 Task: Search one way flight ticket for 1 adult, 1 child, 1 infant in seat in premium economy from Sault Ste. Marie: Chippewa County International Airport to Raleigh: Raleigh-durham International Airport on 8-5-2023. Choice of flights is Emirates. Number of bags: 2 carry on bags and 4 checked bags. Outbound departure time preference is 5:00.
Action: Mouse moved to (362, 307)
Screenshot: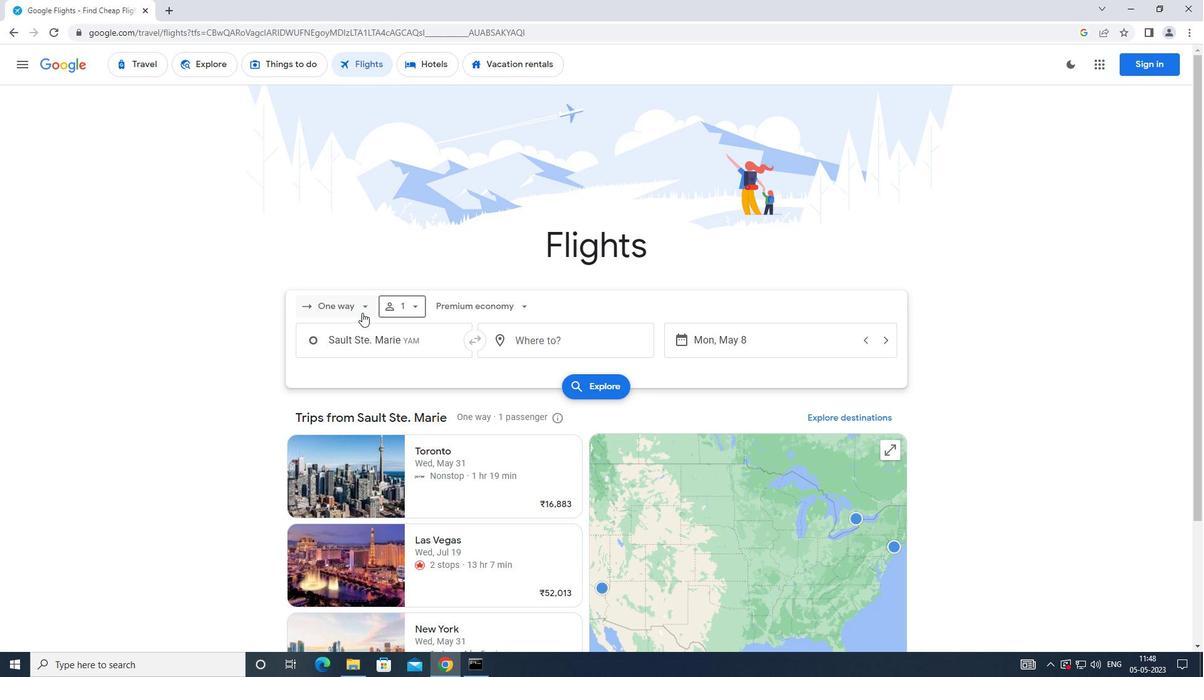 
Action: Mouse pressed left at (362, 307)
Screenshot: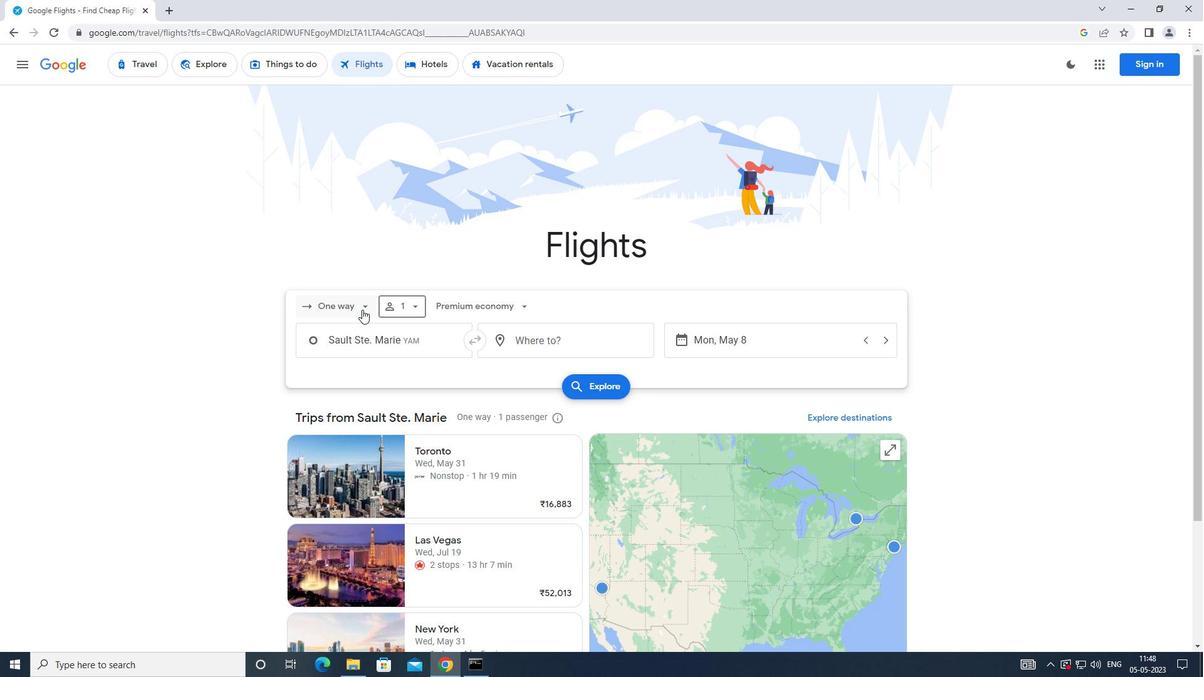 
Action: Mouse moved to (356, 361)
Screenshot: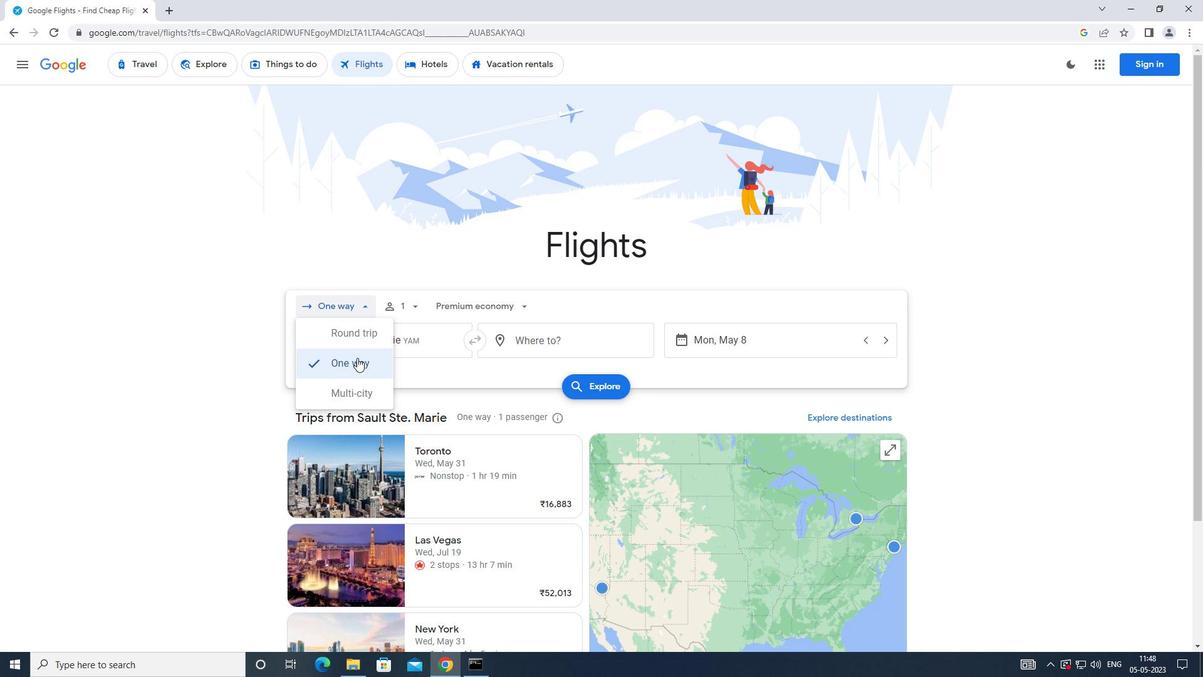 
Action: Mouse pressed left at (356, 361)
Screenshot: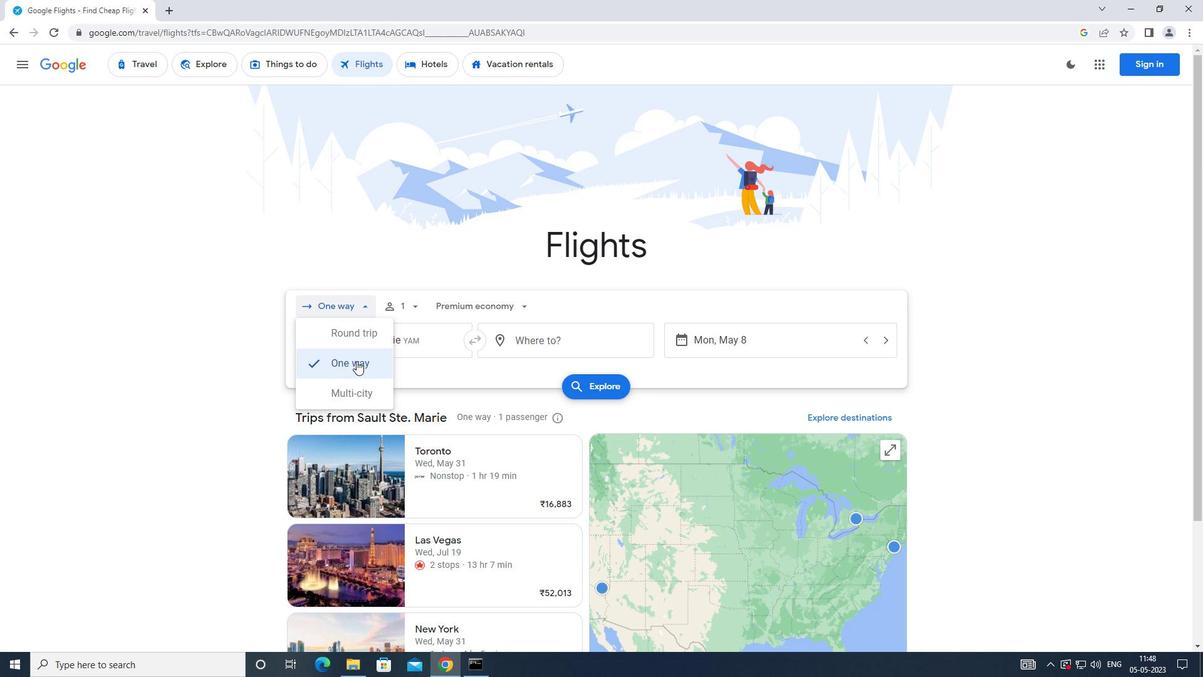 
Action: Mouse moved to (420, 311)
Screenshot: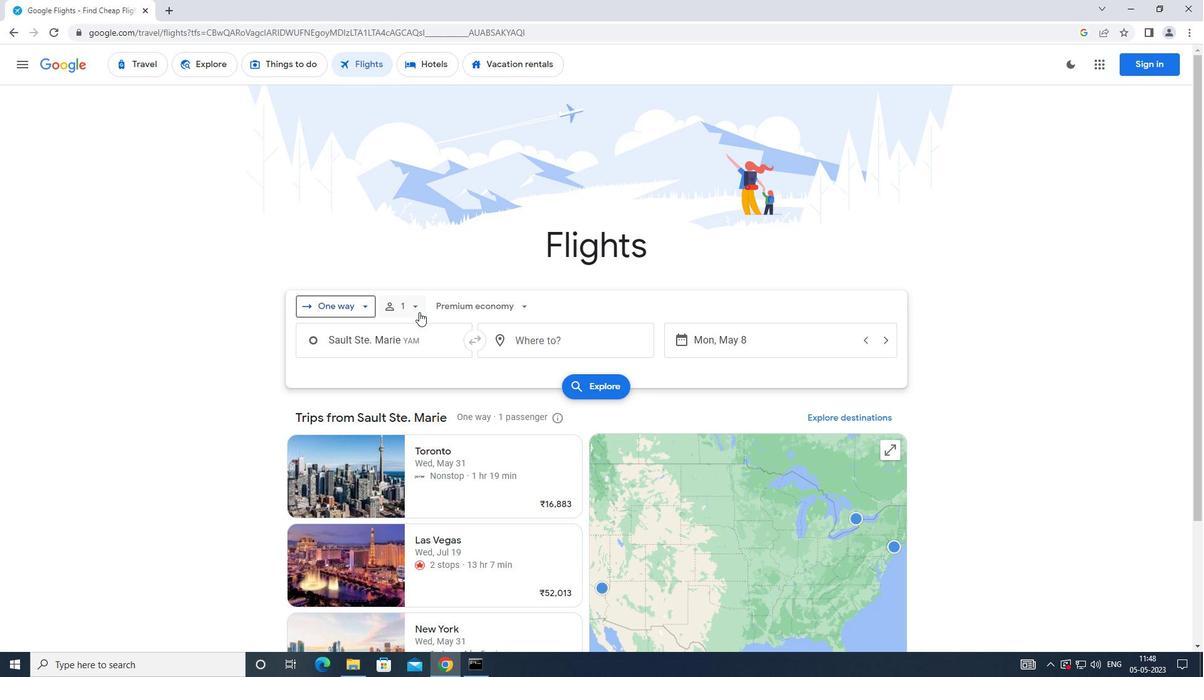 
Action: Mouse pressed left at (420, 311)
Screenshot: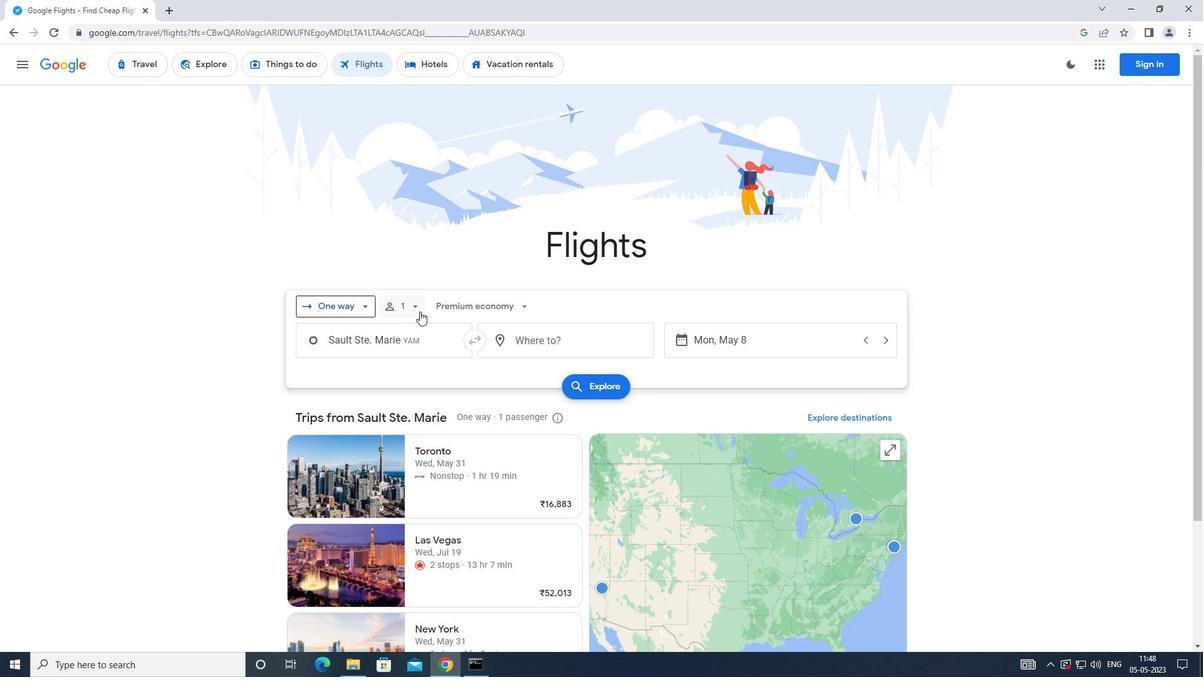
Action: Mouse moved to (509, 375)
Screenshot: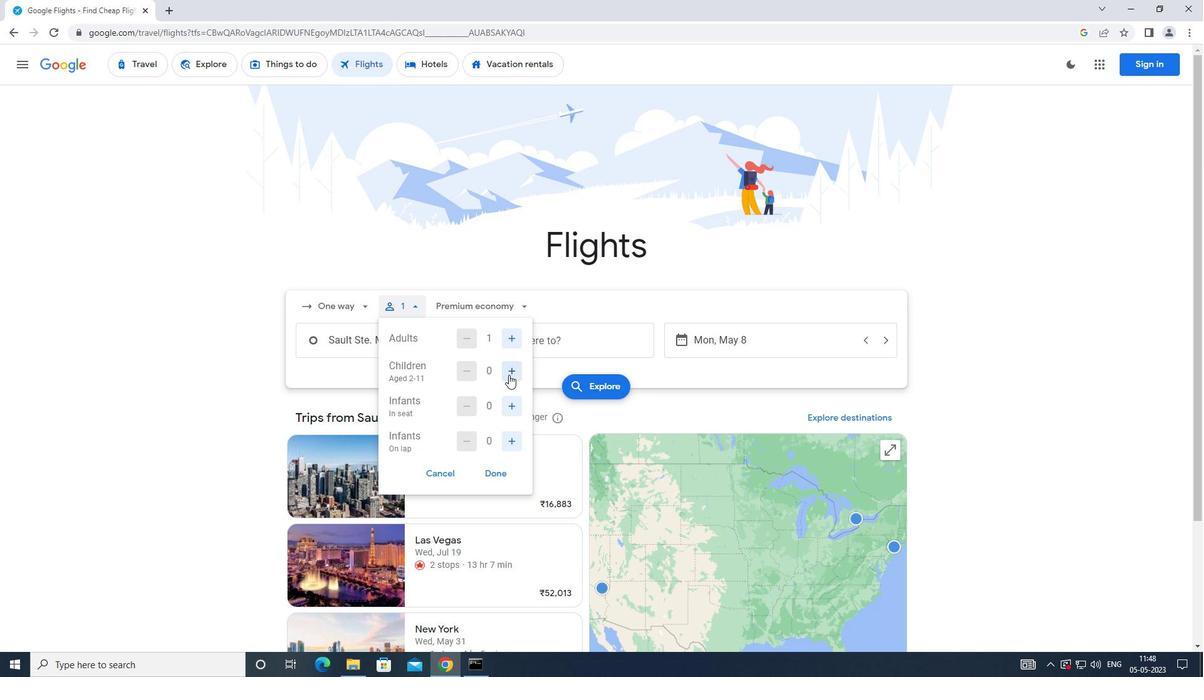 
Action: Mouse pressed left at (509, 375)
Screenshot: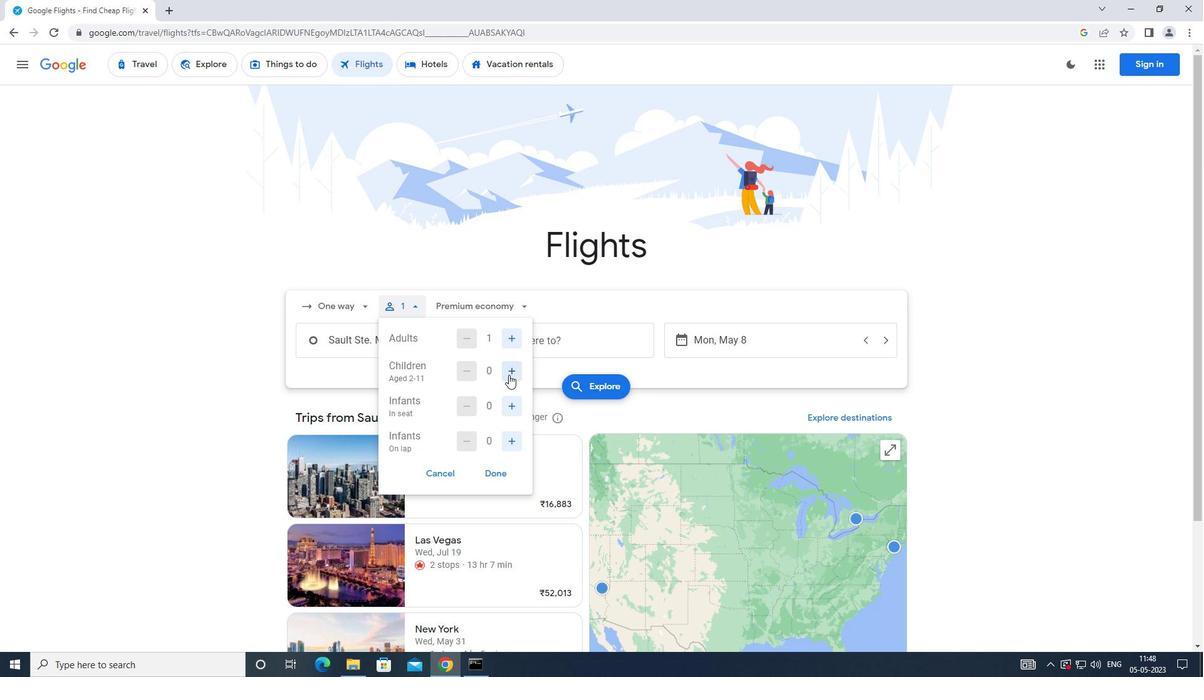 
Action: Mouse moved to (514, 407)
Screenshot: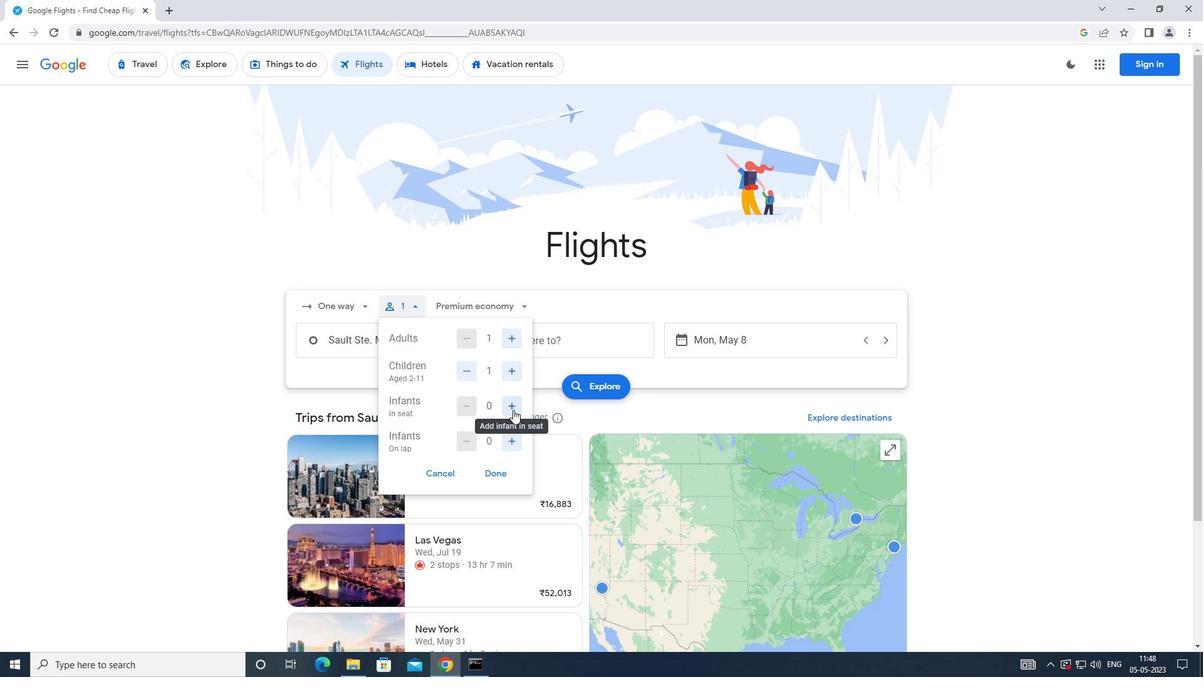 
Action: Mouse pressed left at (514, 407)
Screenshot: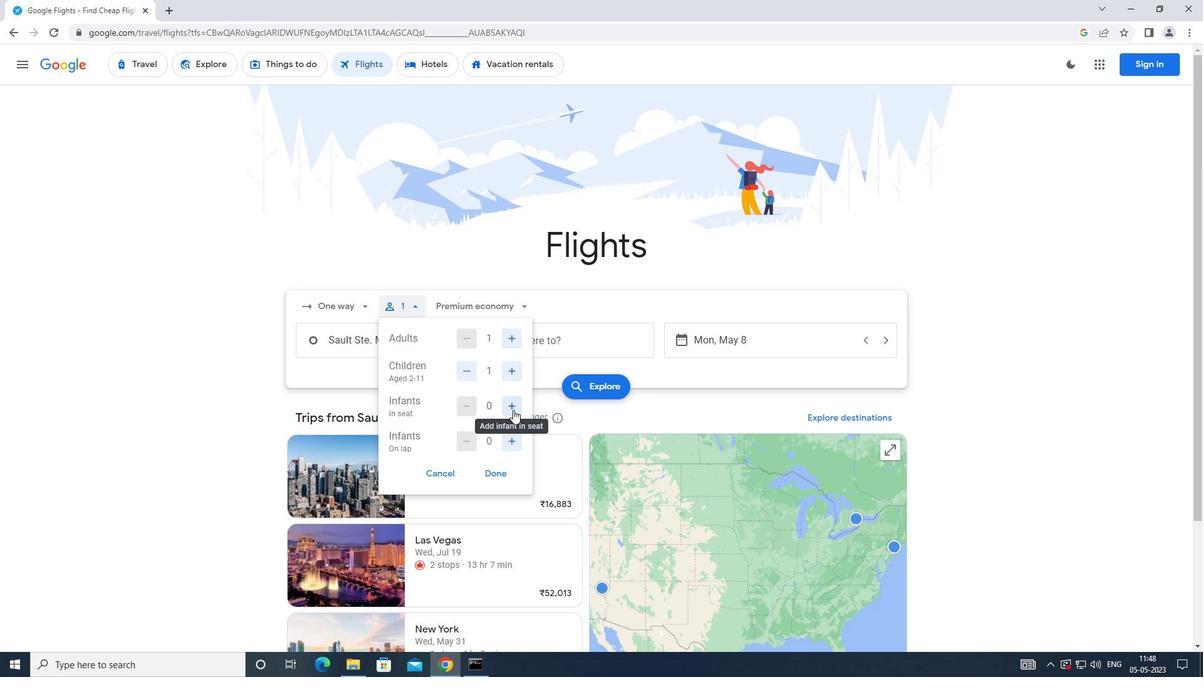 
Action: Mouse moved to (499, 471)
Screenshot: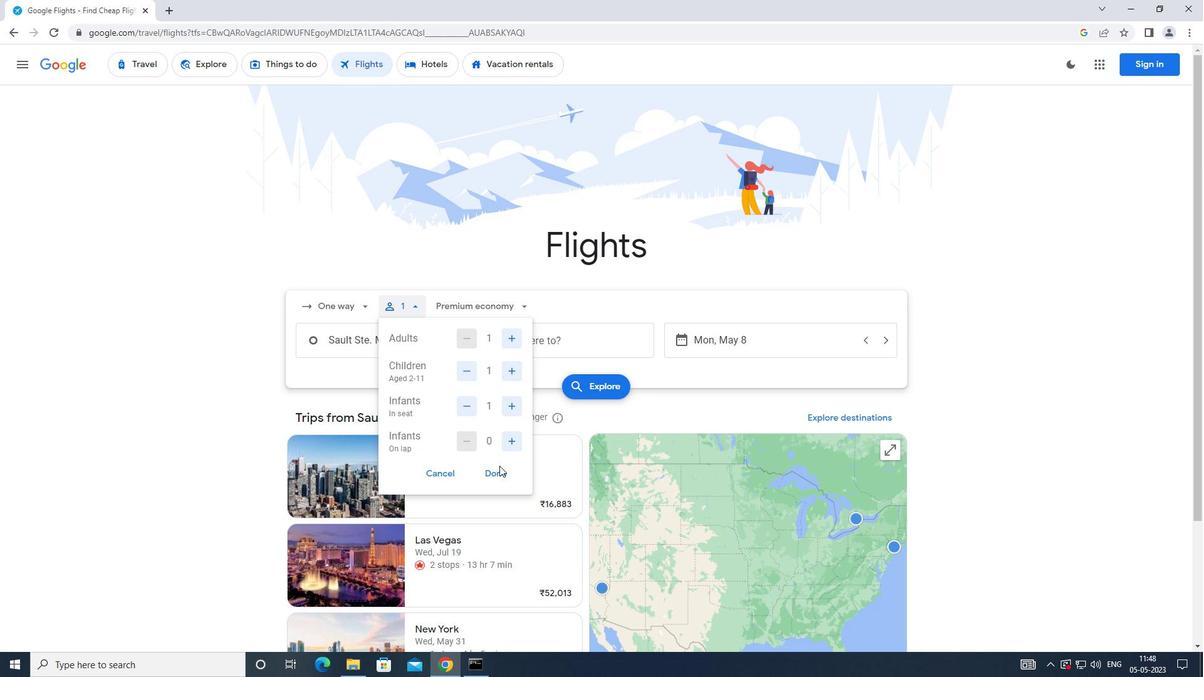 
Action: Mouse pressed left at (499, 471)
Screenshot: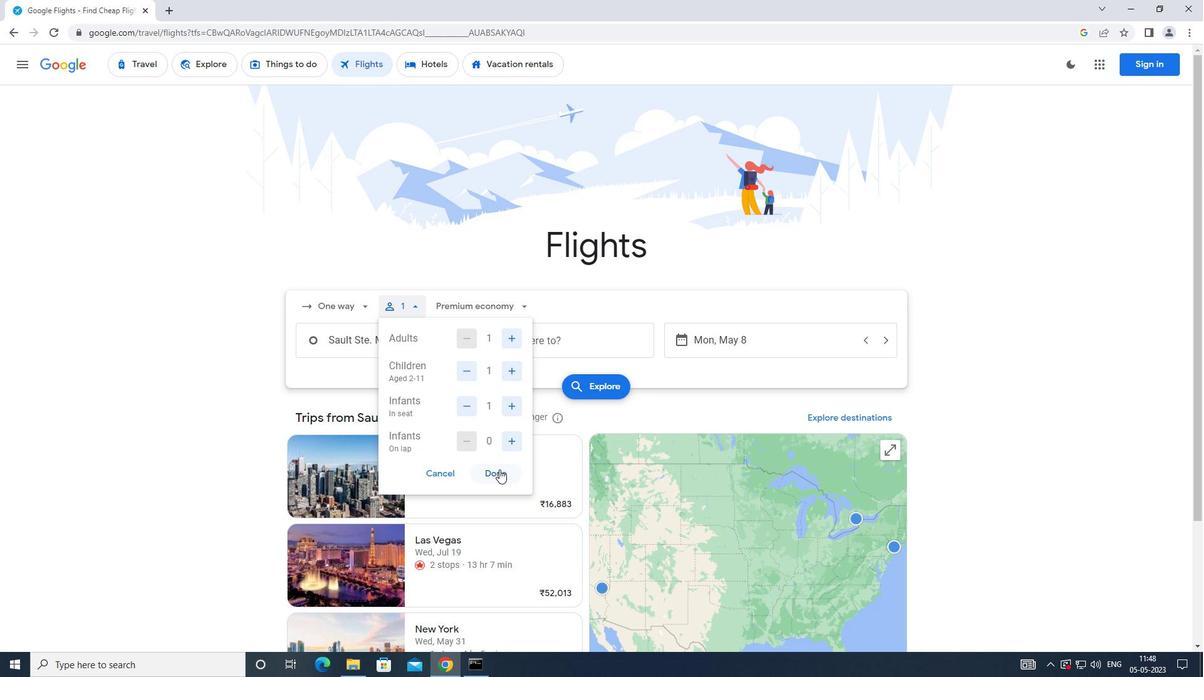 
Action: Mouse moved to (458, 309)
Screenshot: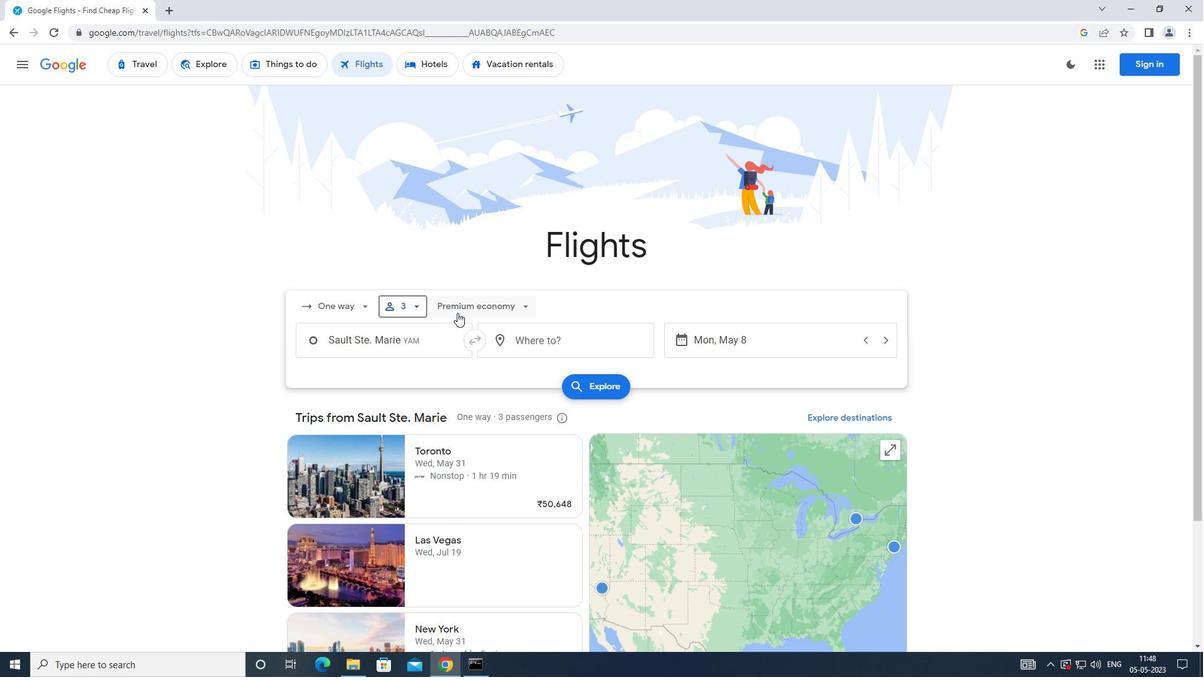 
Action: Mouse pressed left at (458, 309)
Screenshot: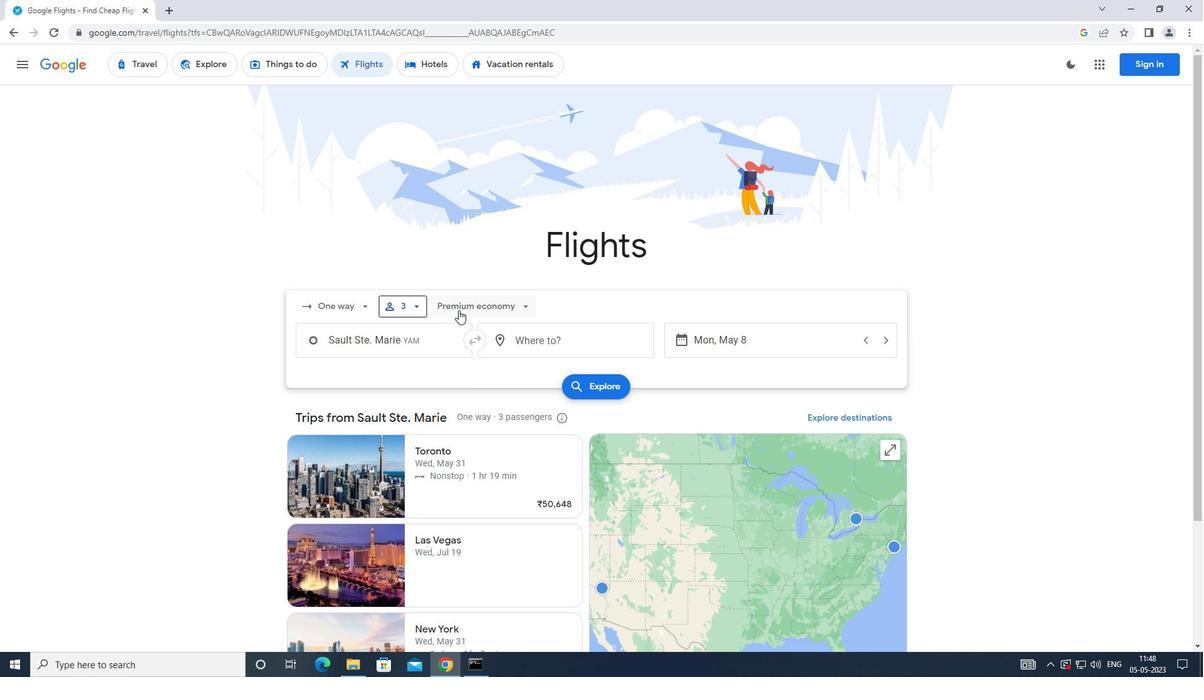 
Action: Mouse moved to (463, 369)
Screenshot: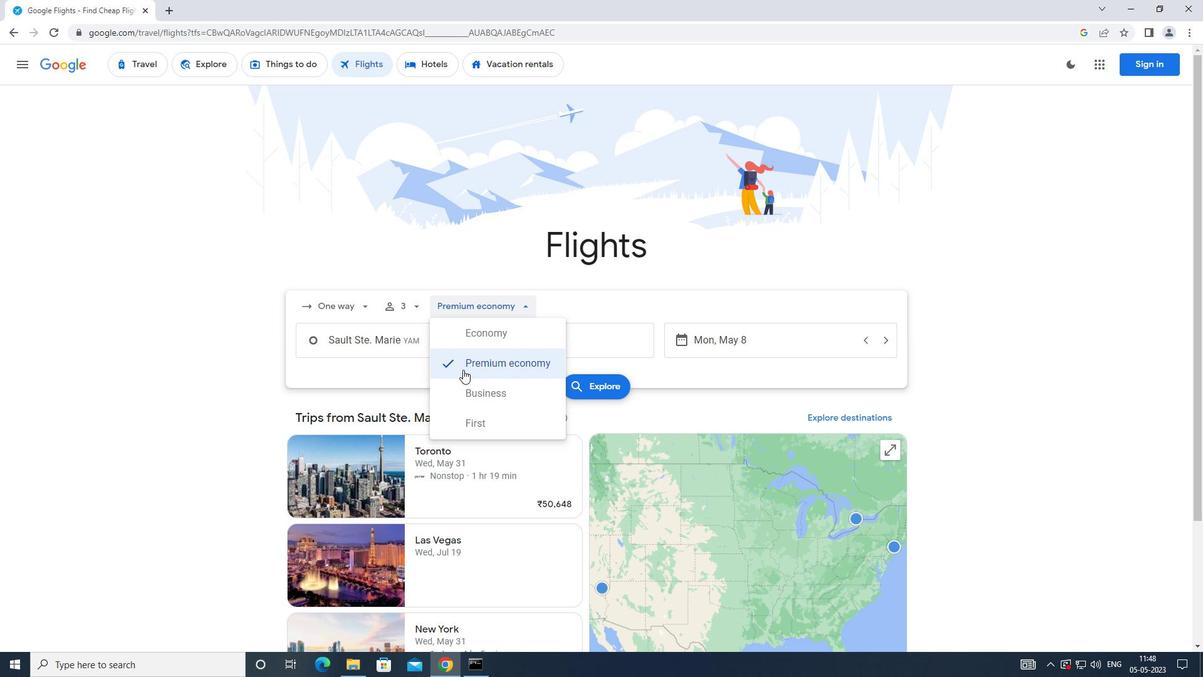 
Action: Mouse pressed left at (463, 369)
Screenshot: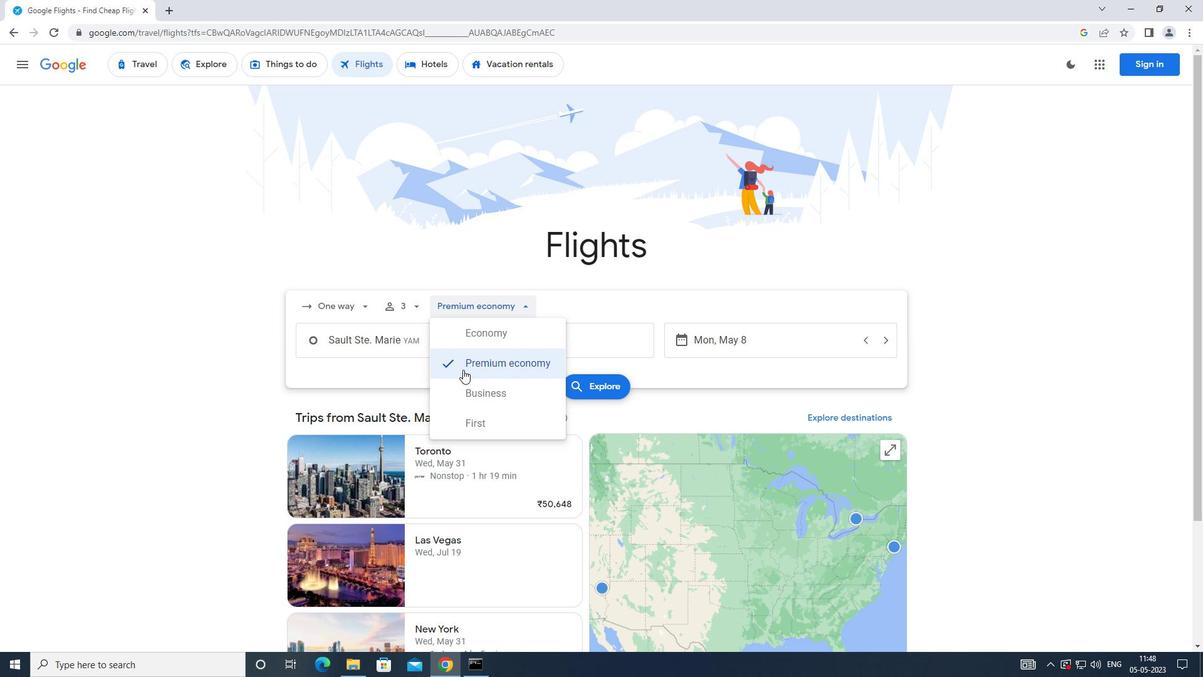 
Action: Mouse moved to (401, 351)
Screenshot: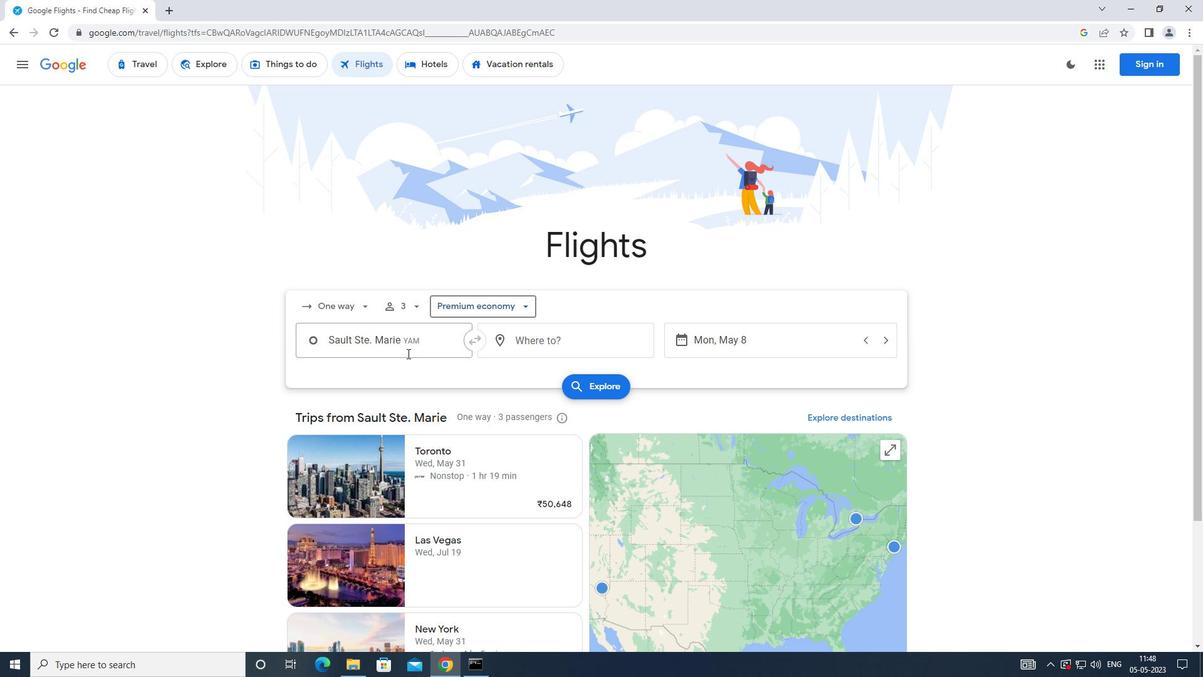 
Action: Mouse pressed left at (401, 351)
Screenshot: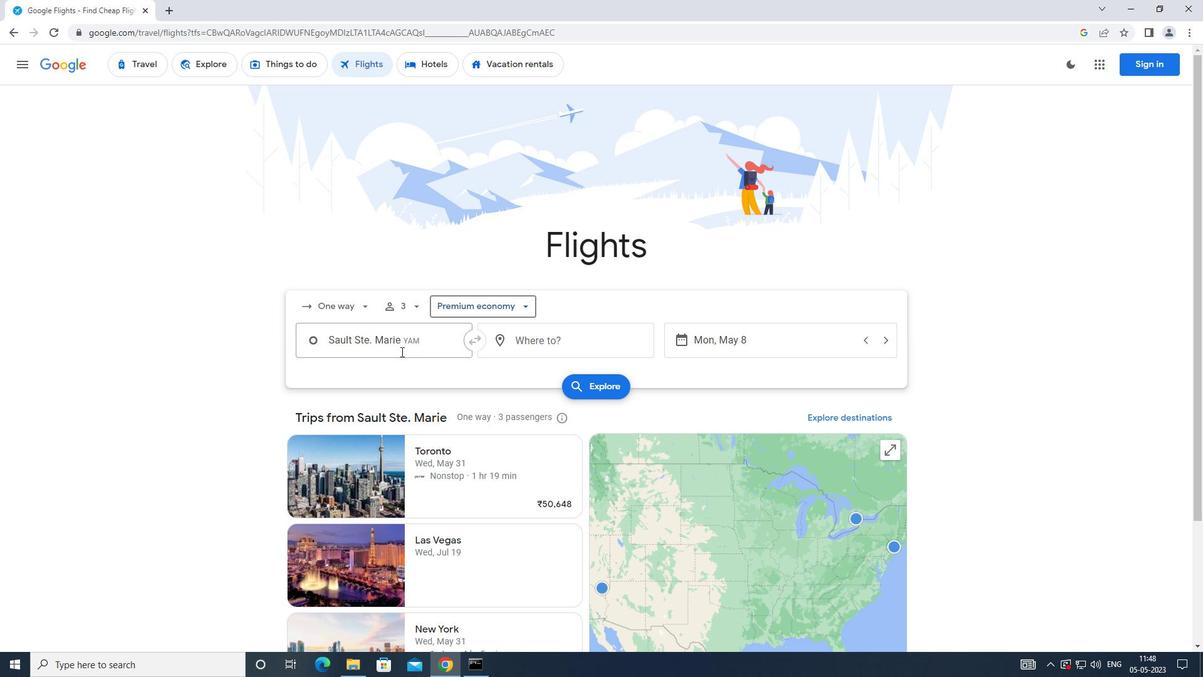 
Action: Mouse moved to (399, 354)
Screenshot: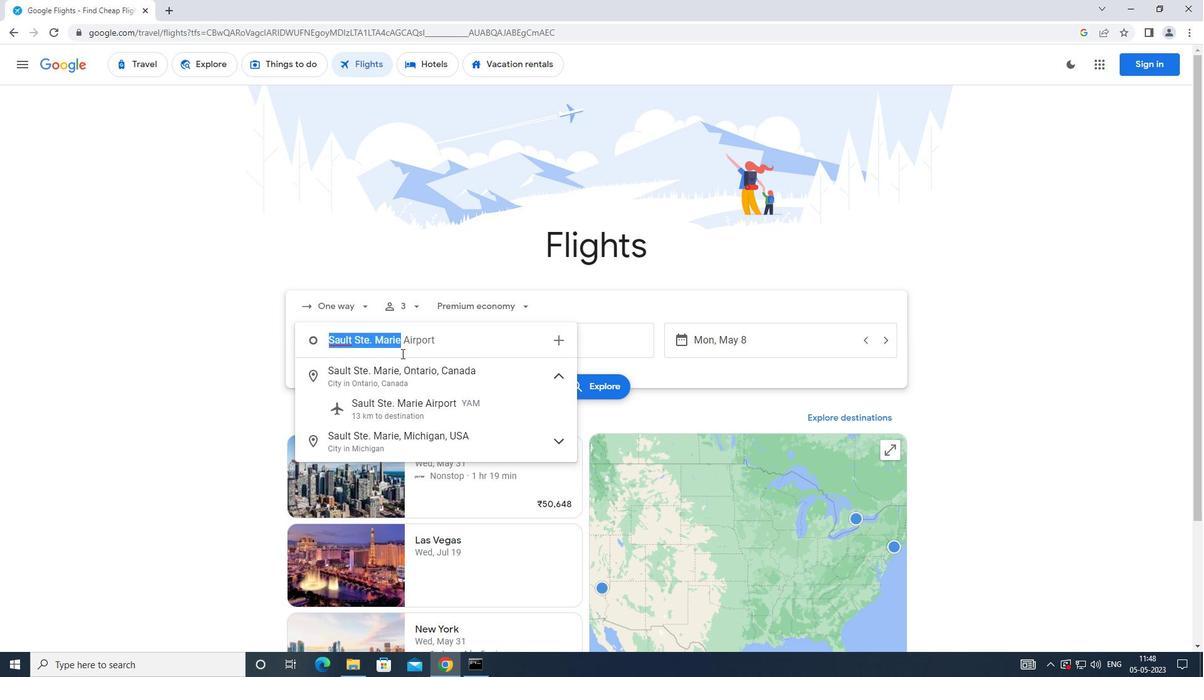 
Action: Key pressed <Key.caps_lock>c<Key.caps_lock>hipp
Screenshot: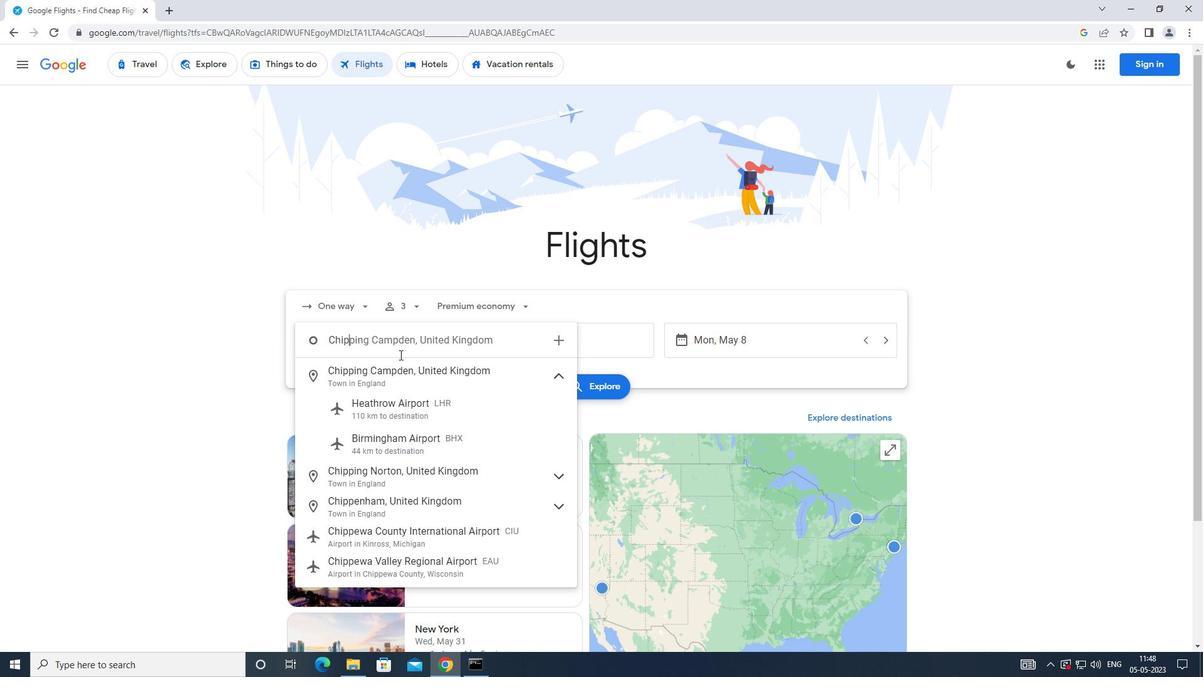 
Action: Mouse moved to (406, 532)
Screenshot: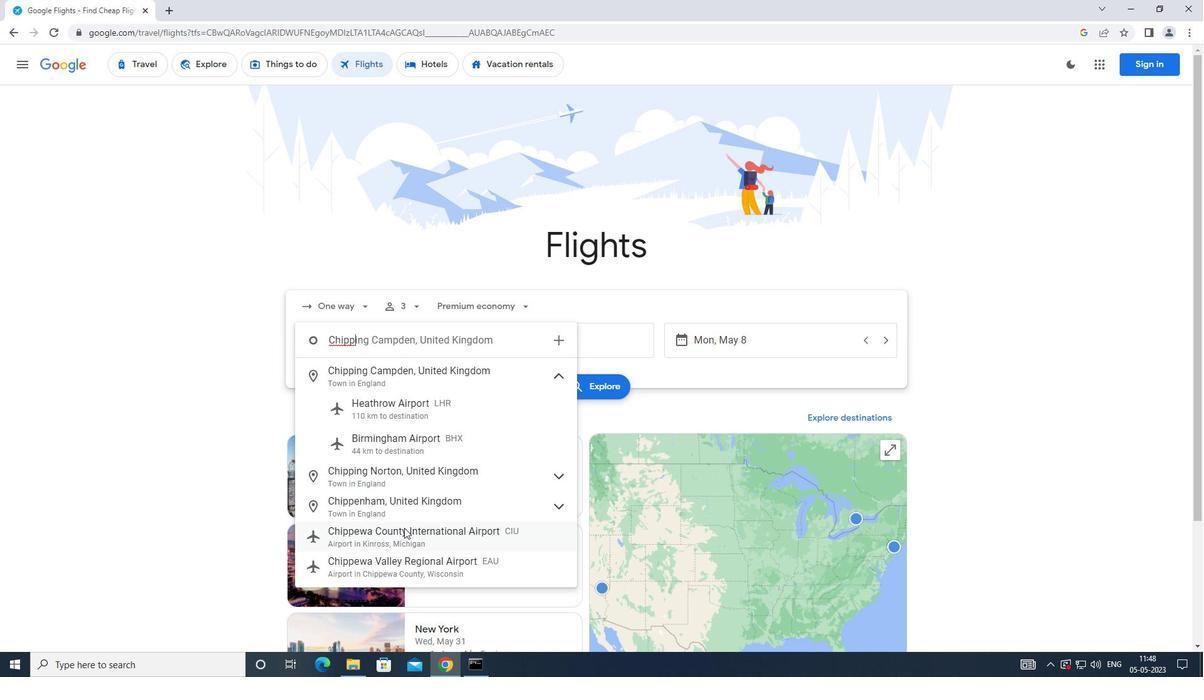 
Action: Mouse pressed left at (406, 532)
Screenshot: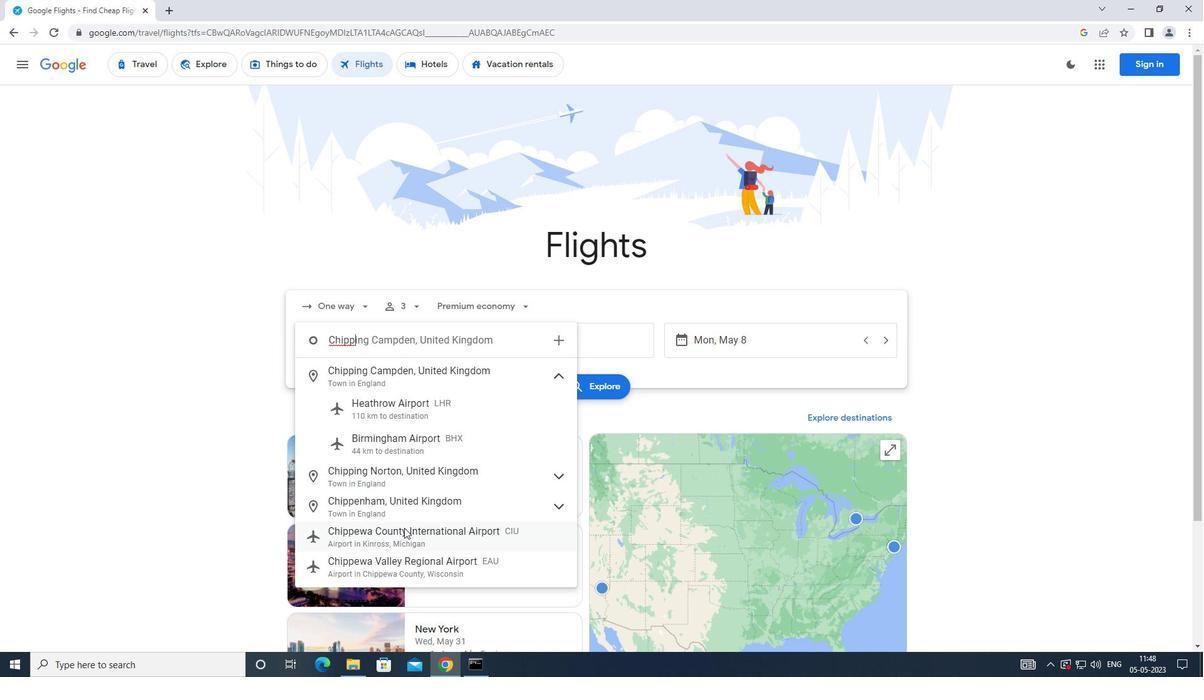 
Action: Mouse moved to (537, 347)
Screenshot: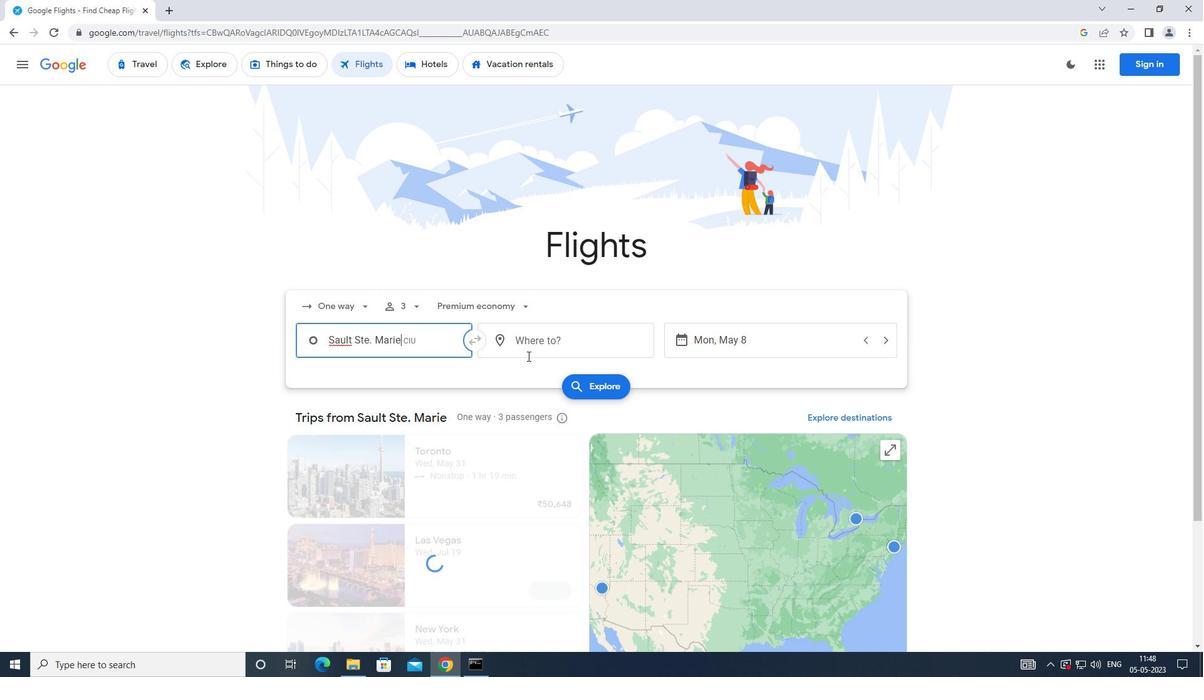 
Action: Mouse pressed left at (537, 347)
Screenshot: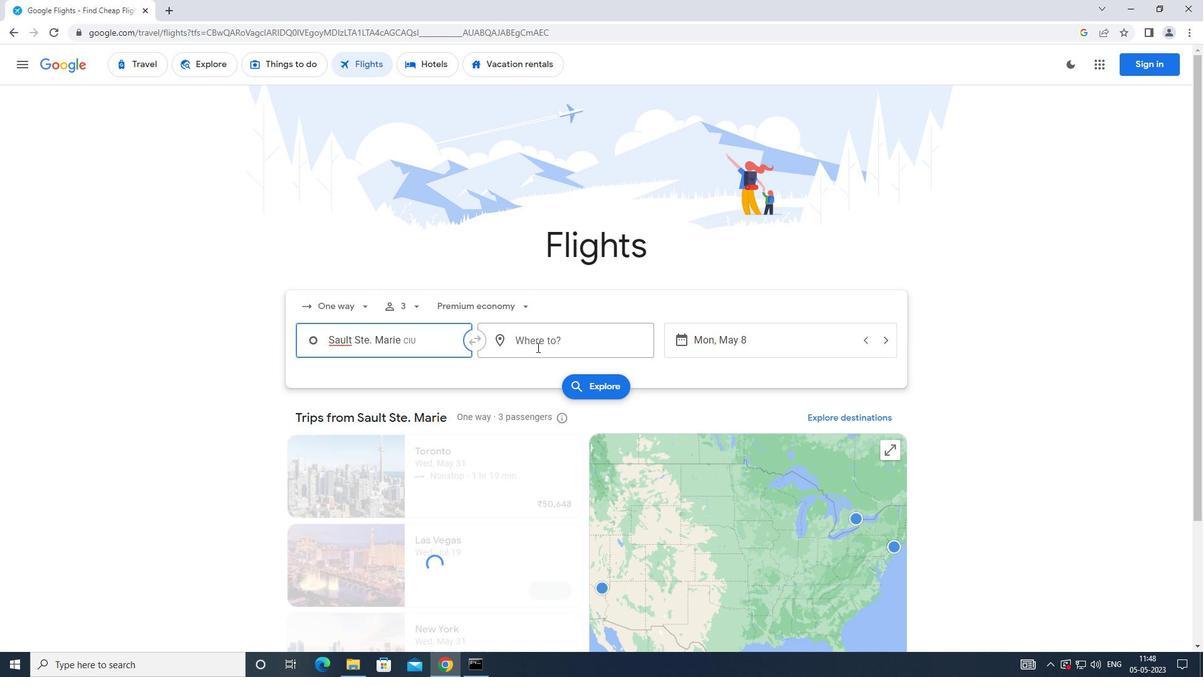 
Action: Mouse moved to (524, 354)
Screenshot: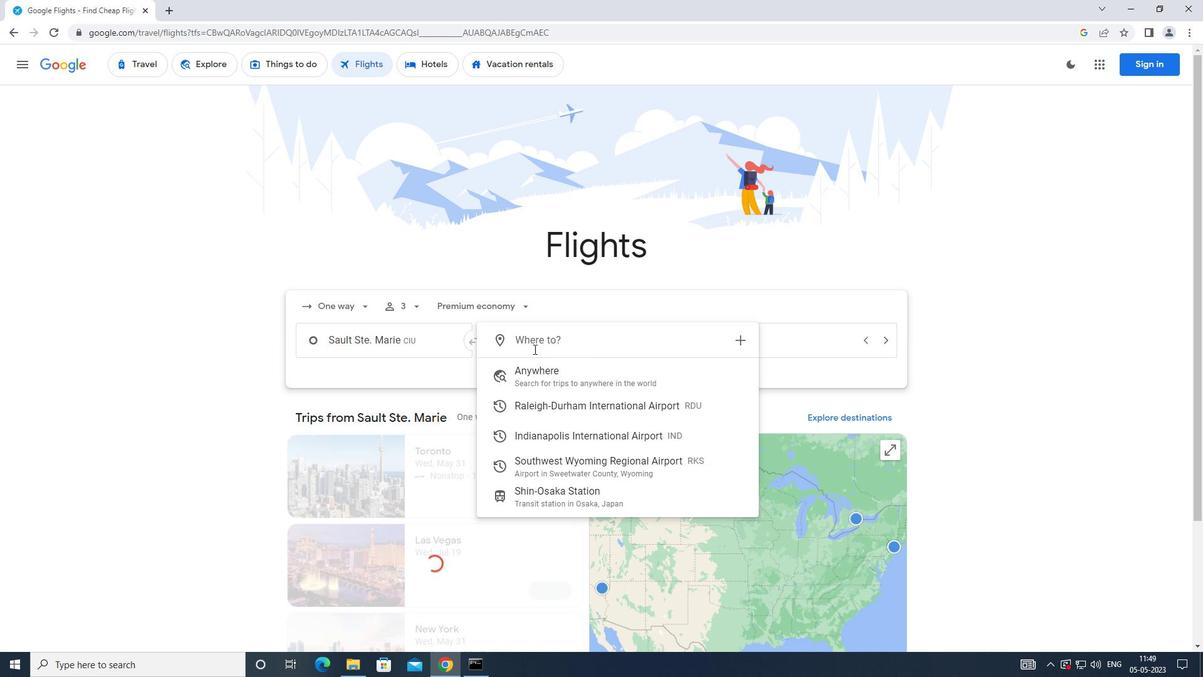 
Action: Key pressed <Key.caps_lock>r<Key.caps_lock>alei
Screenshot: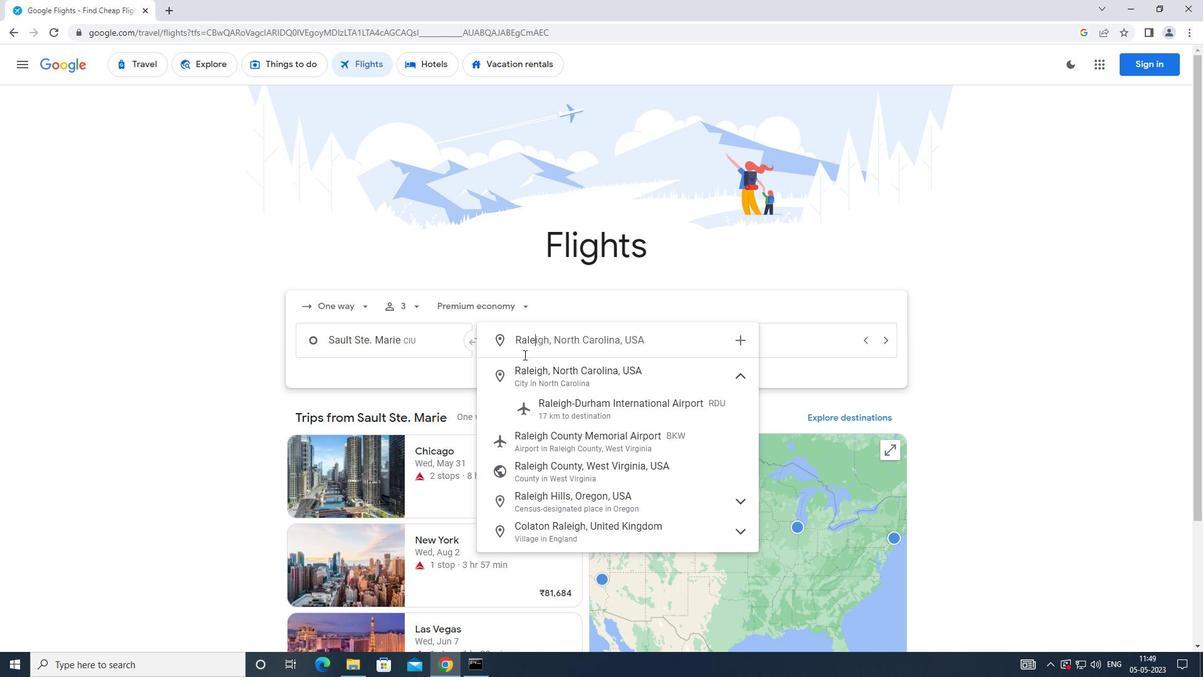
Action: Mouse moved to (545, 398)
Screenshot: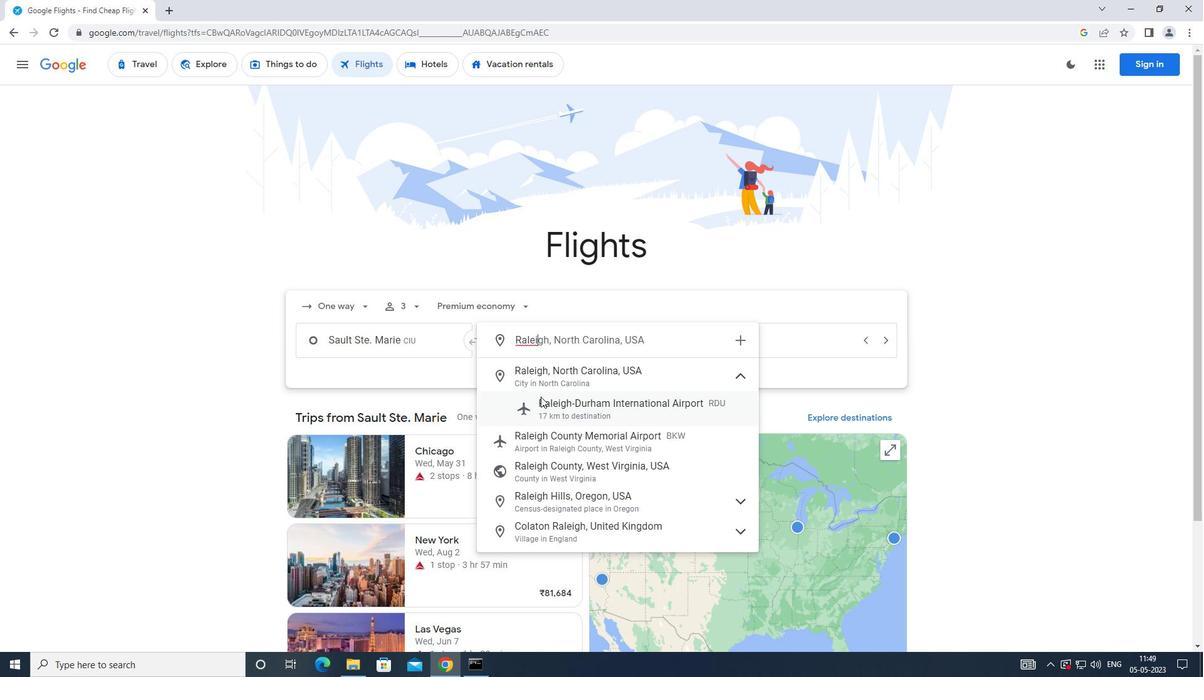 
Action: Mouse pressed left at (545, 398)
Screenshot: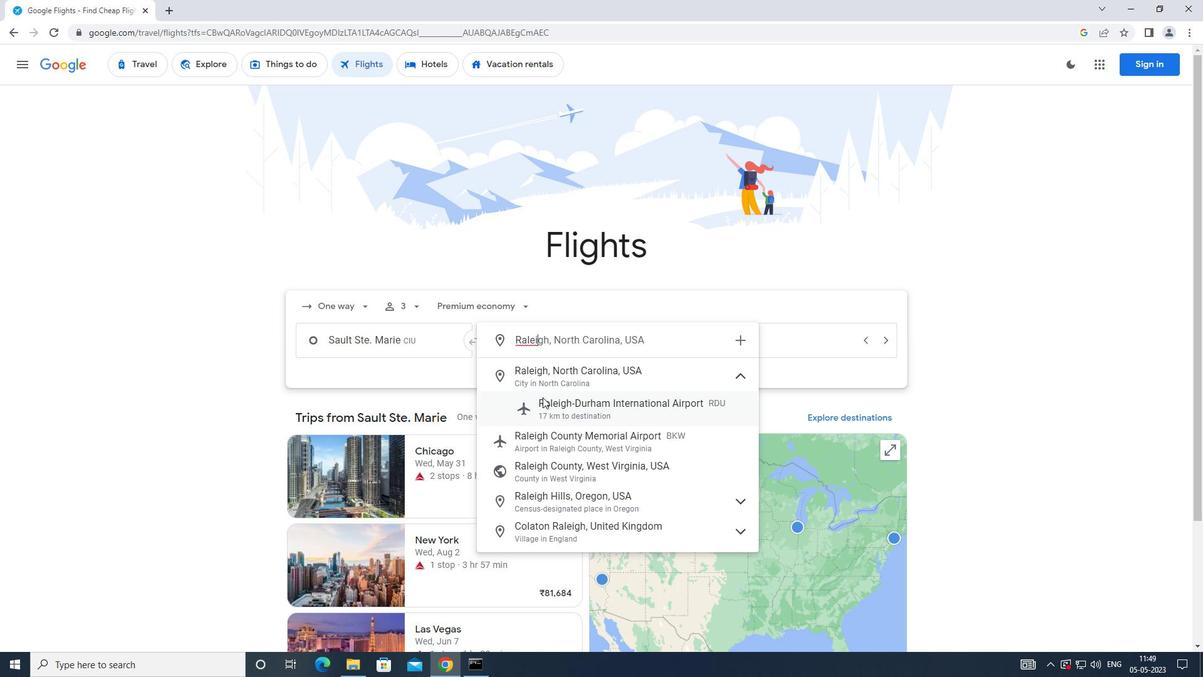 
Action: Mouse moved to (674, 335)
Screenshot: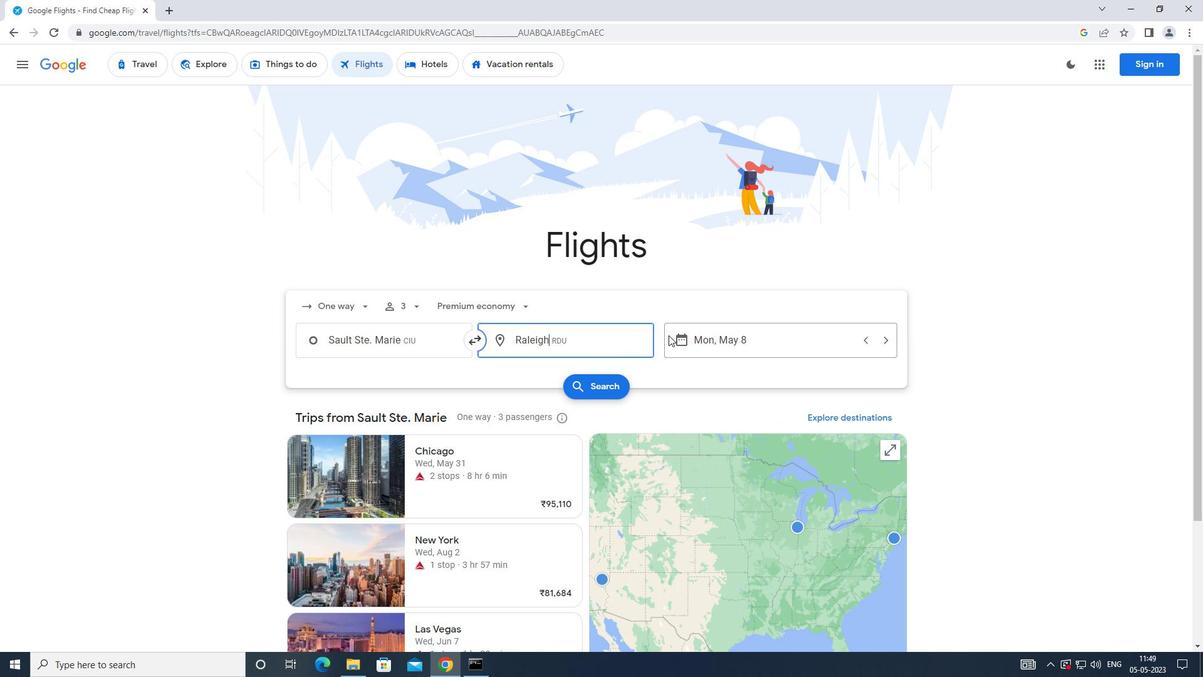 
Action: Mouse pressed left at (674, 335)
Screenshot: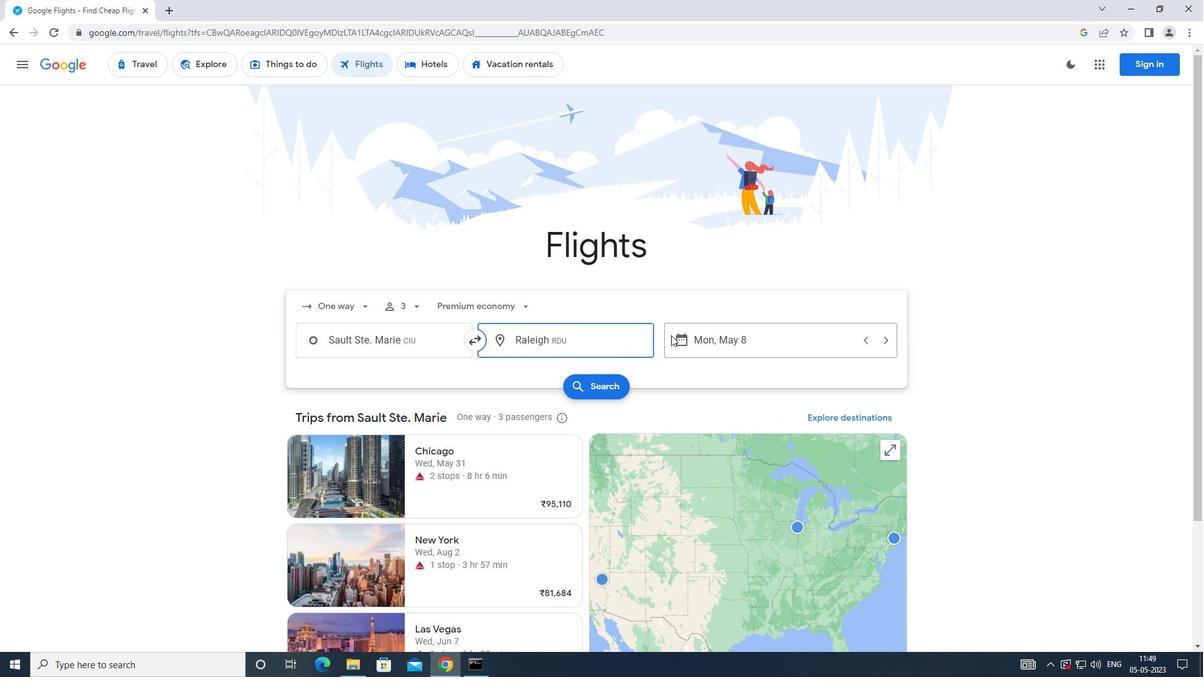 
Action: Mouse moved to (490, 458)
Screenshot: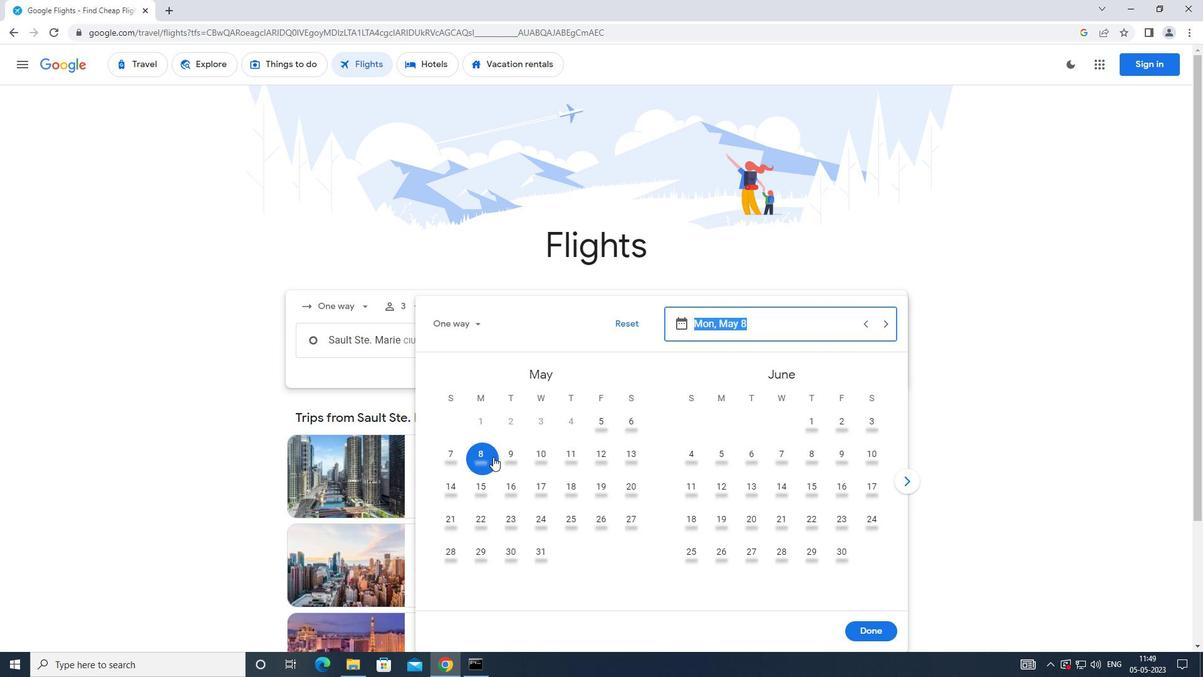 
Action: Mouse pressed left at (490, 458)
Screenshot: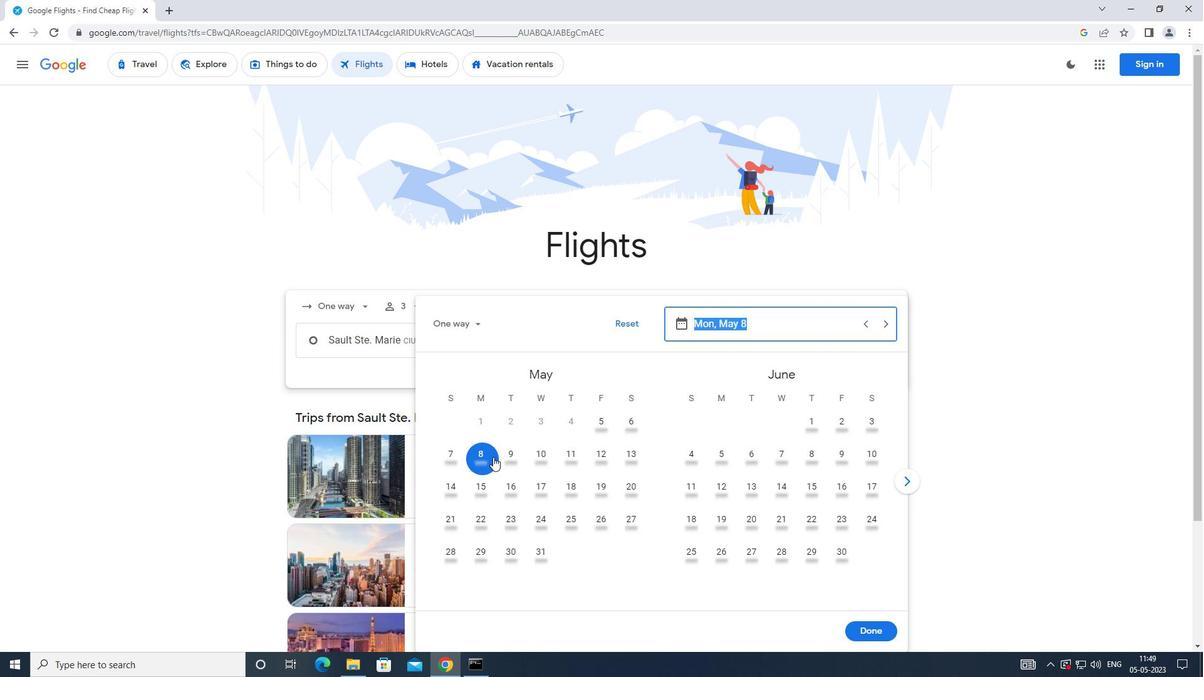 
Action: Mouse moved to (870, 630)
Screenshot: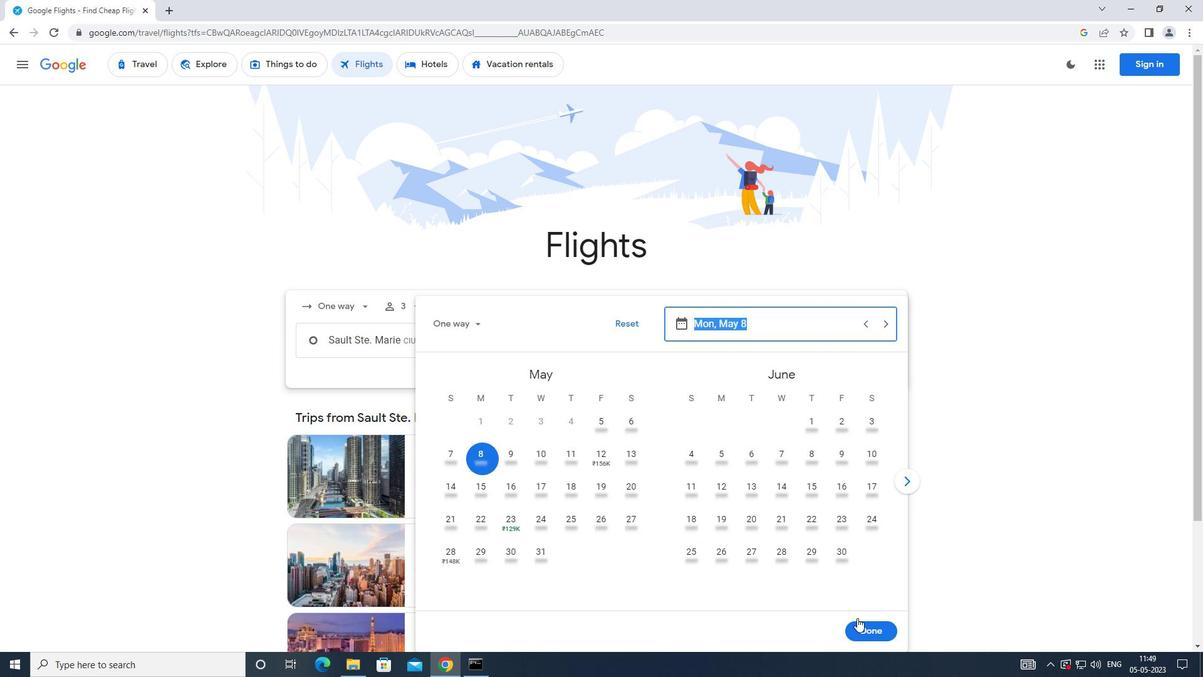 
Action: Mouse pressed left at (870, 630)
Screenshot: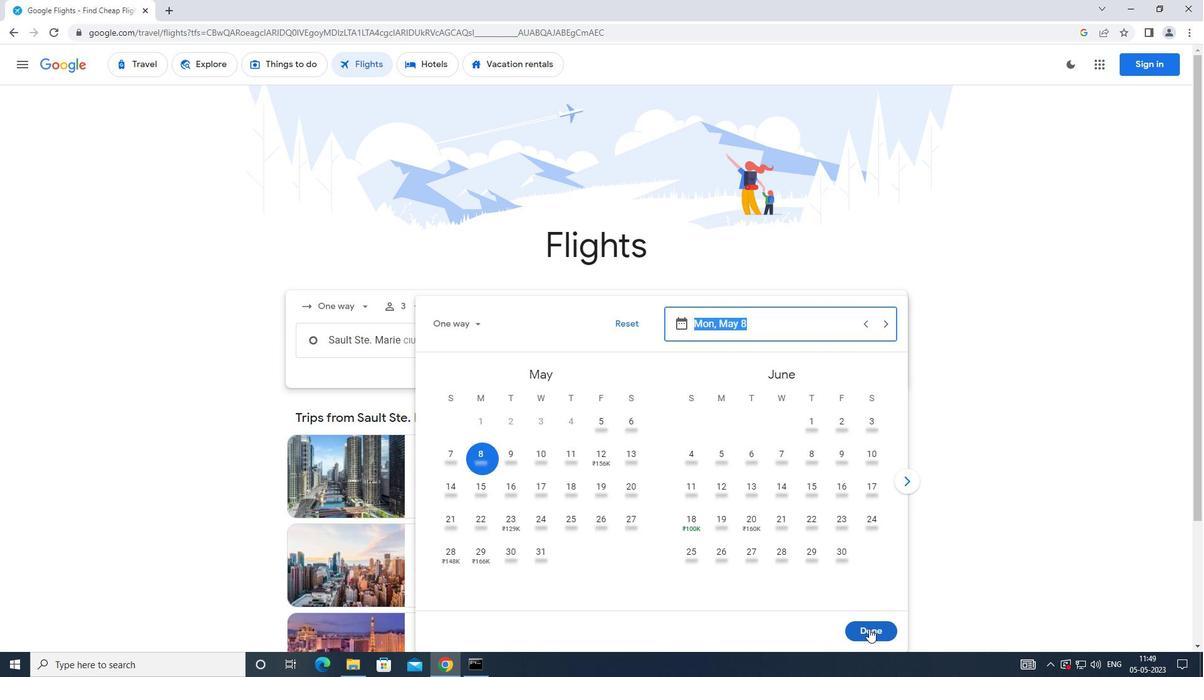 
Action: Mouse moved to (608, 389)
Screenshot: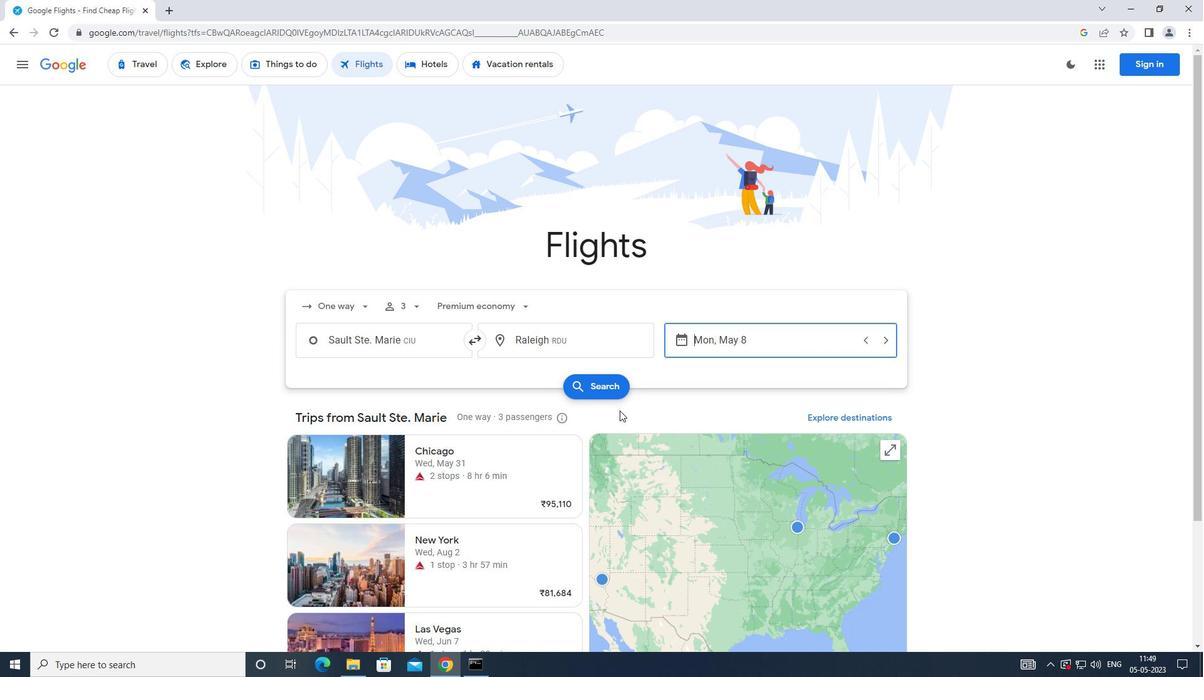 
Action: Mouse pressed left at (608, 389)
Screenshot: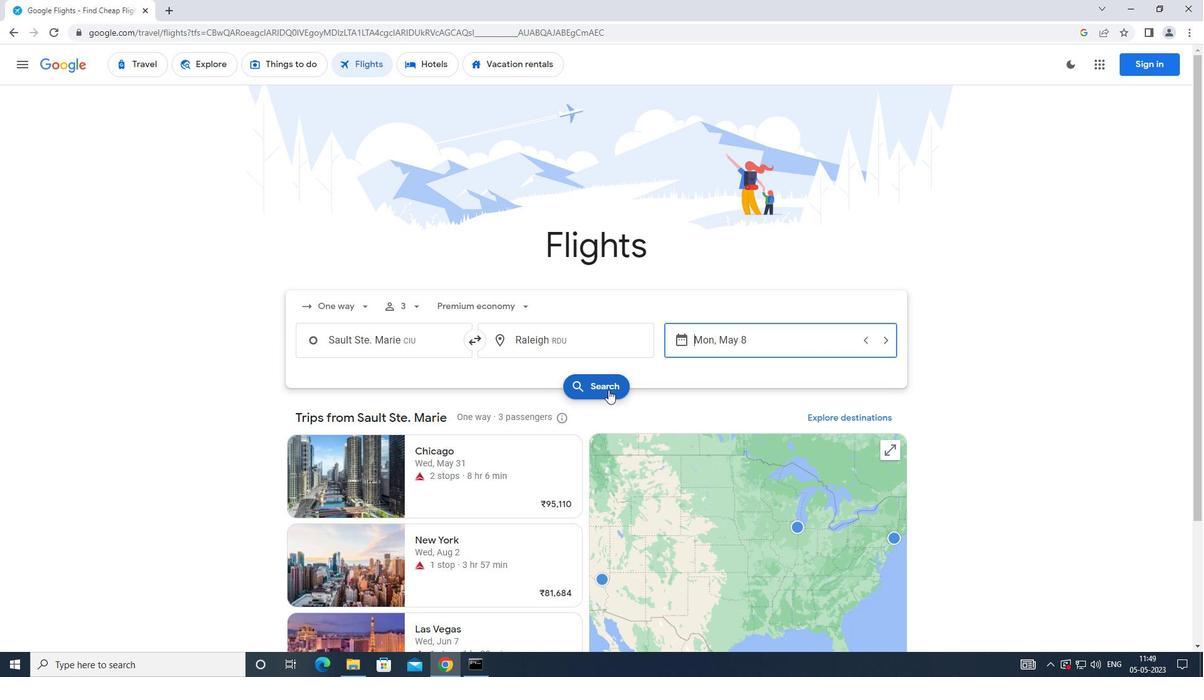 
Action: Mouse moved to (313, 183)
Screenshot: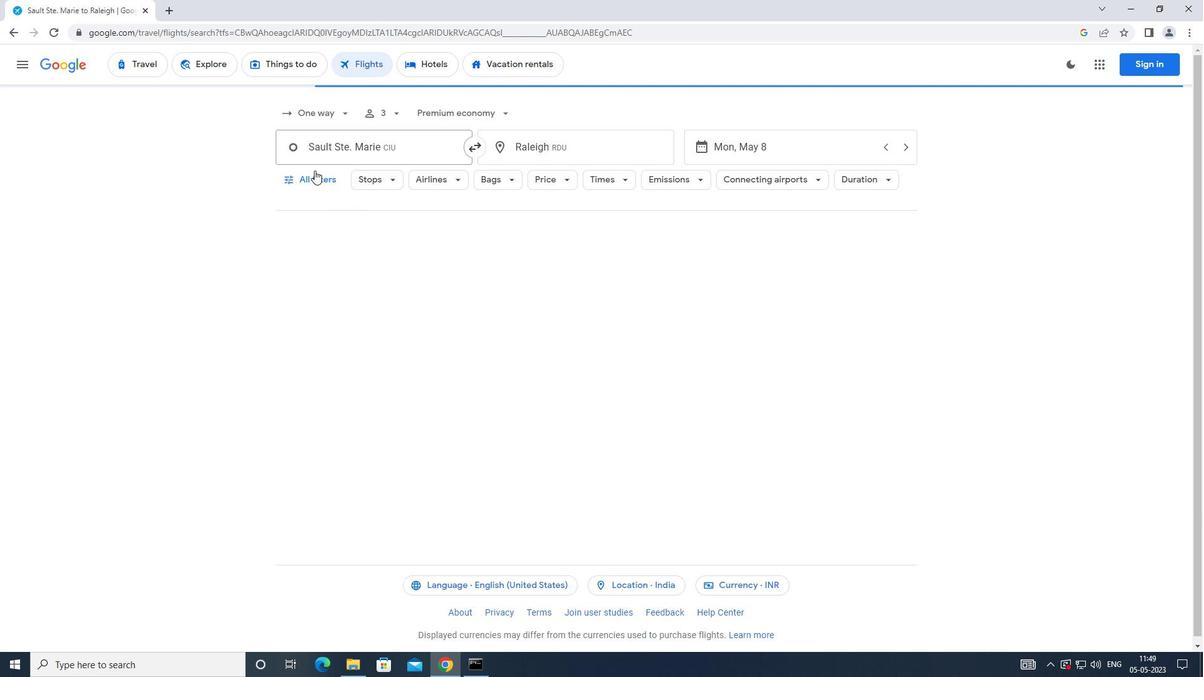 
Action: Mouse pressed left at (313, 183)
Screenshot: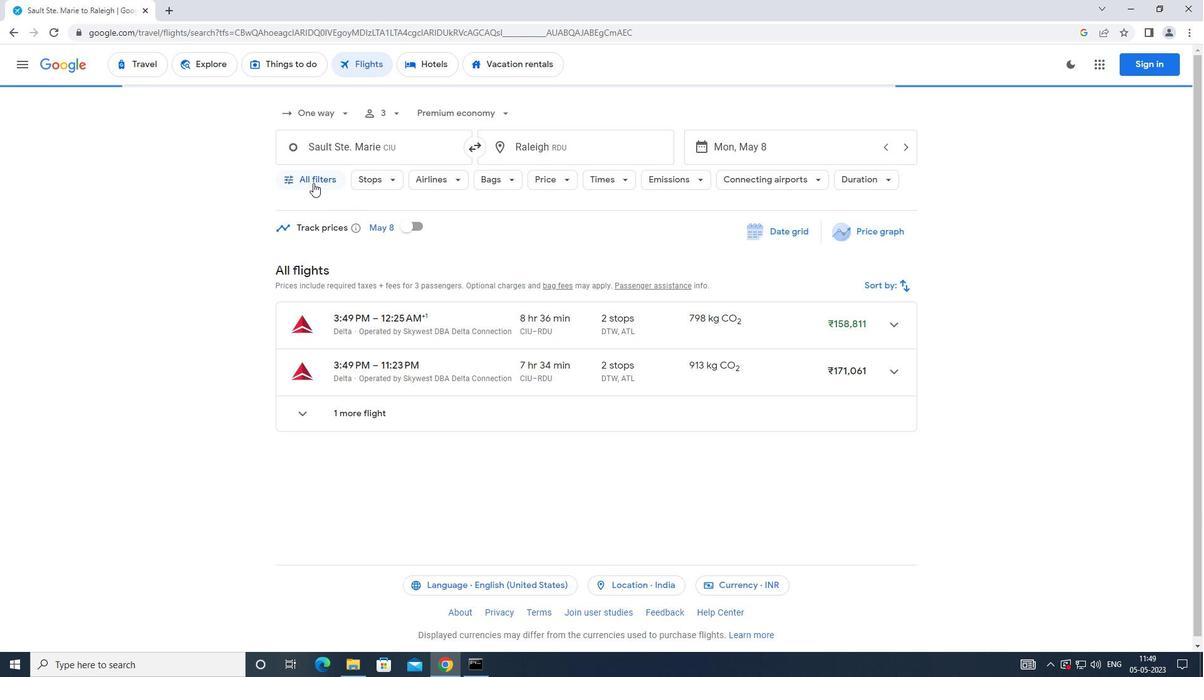 
Action: Mouse moved to (363, 315)
Screenshot: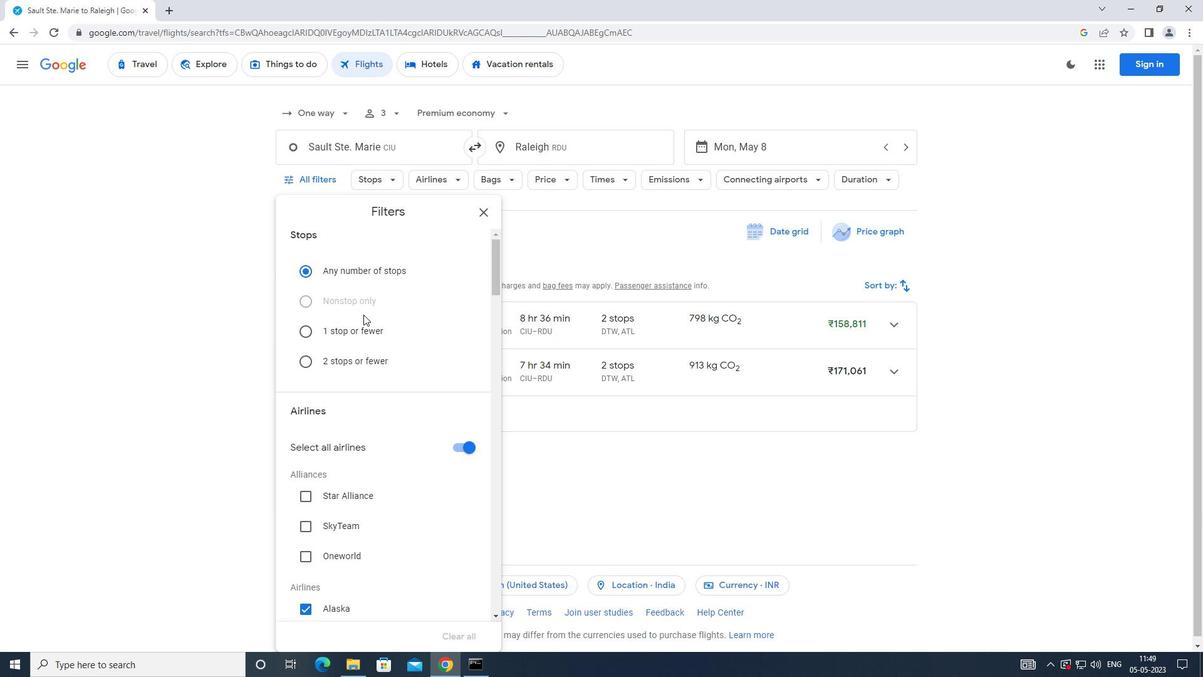 
Action: Mouse scrolled (363, 314) with delta (0, 0)
Screenshot: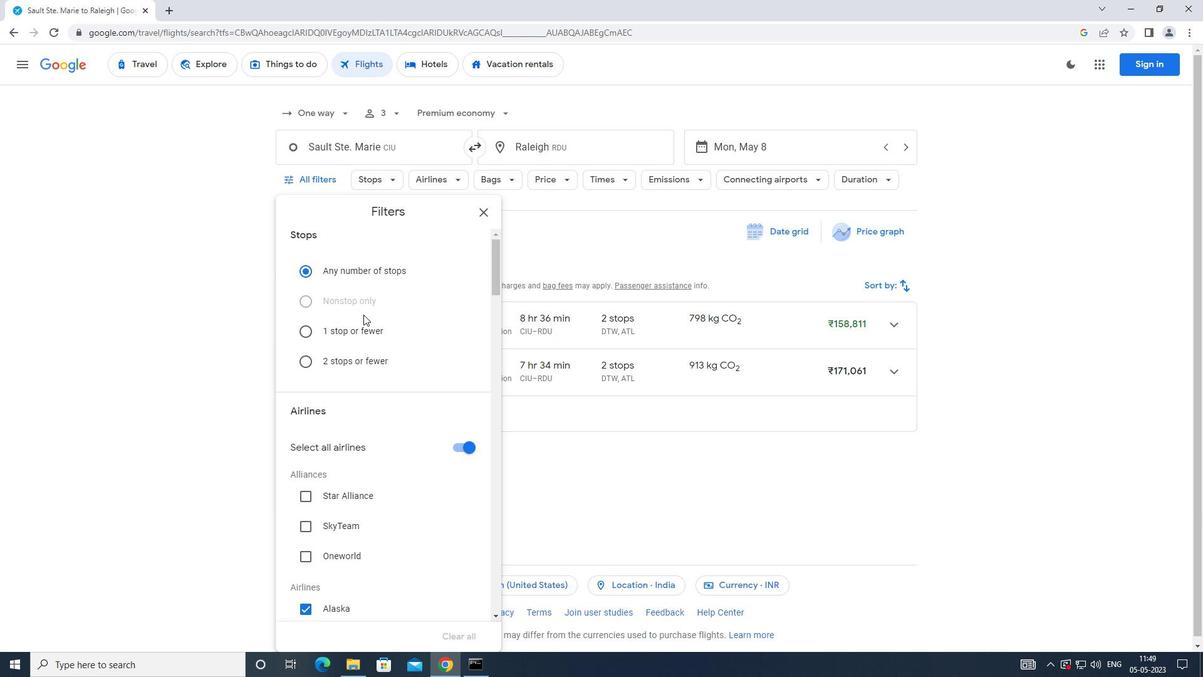 
Action: Mouse moved to (363, 315)
Screenshot: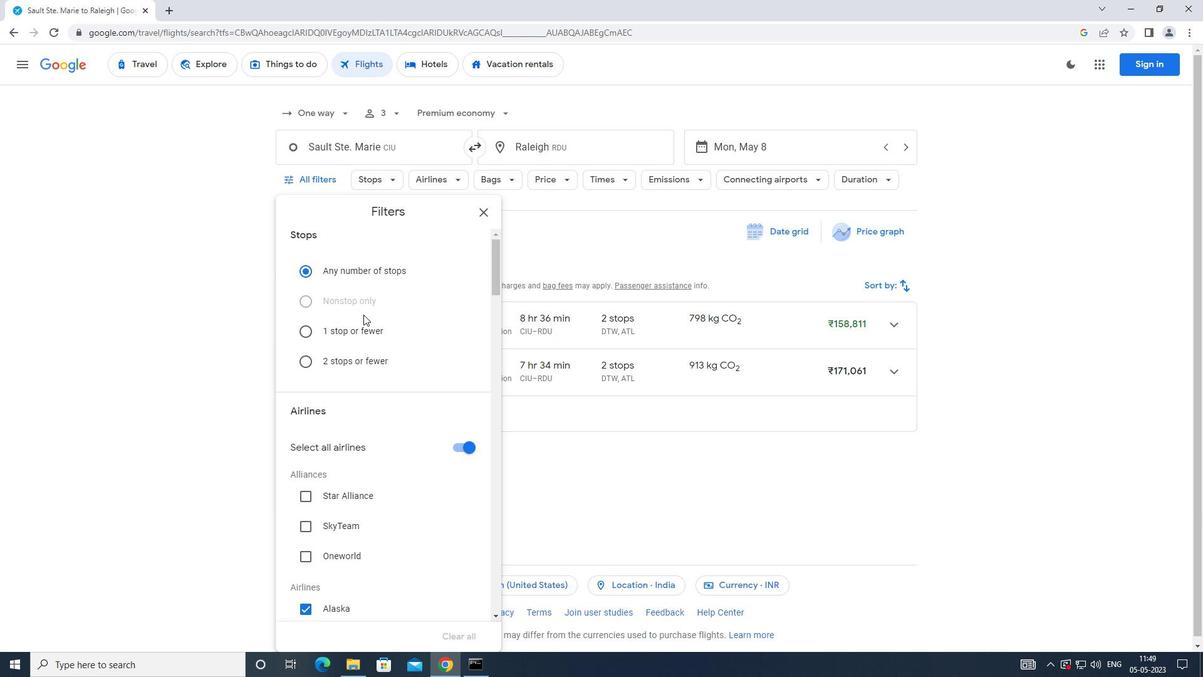 
Action: Mouse scrolled (363, 315) with delta (0, 0)
Screenshot: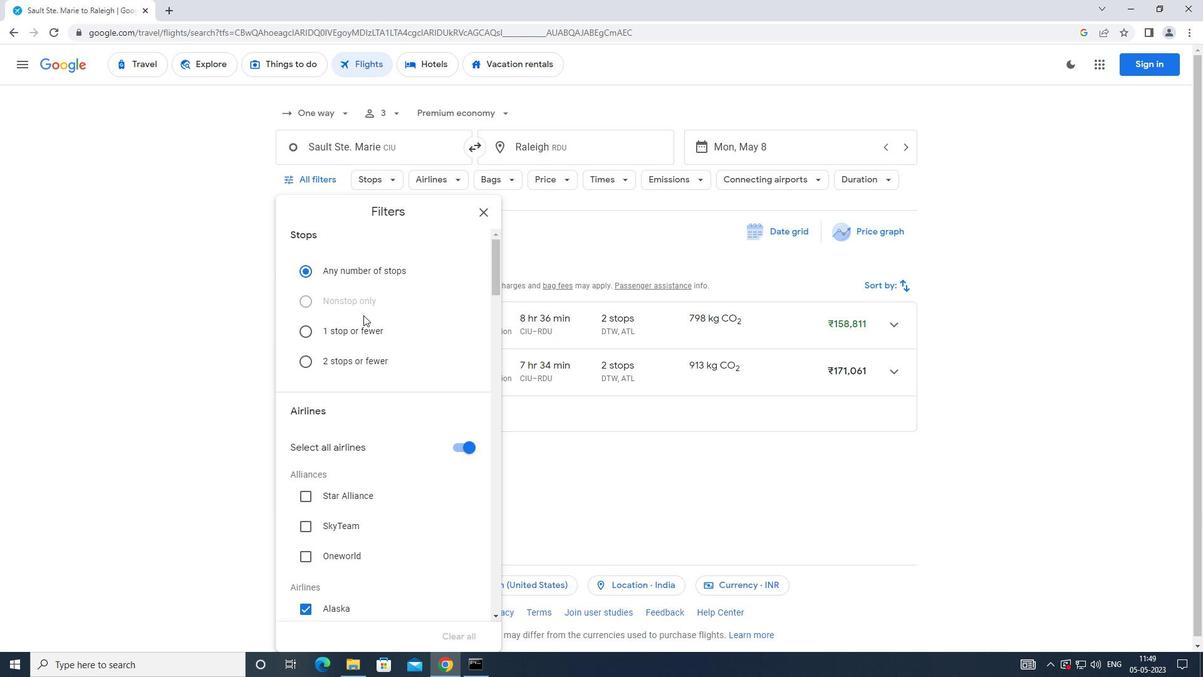 
Action: Mouse moved to (364, 317)
Screenshot: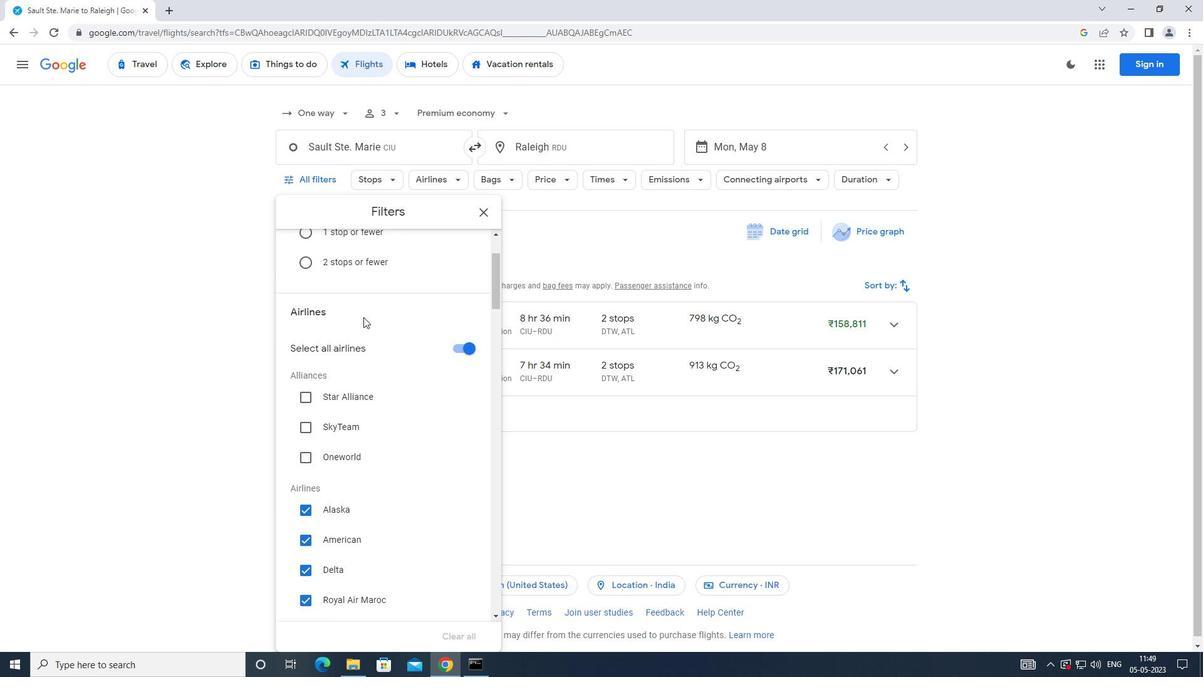 
Action: Mouse scrolled (364, 317) with delta (0, 0)
Screenshot: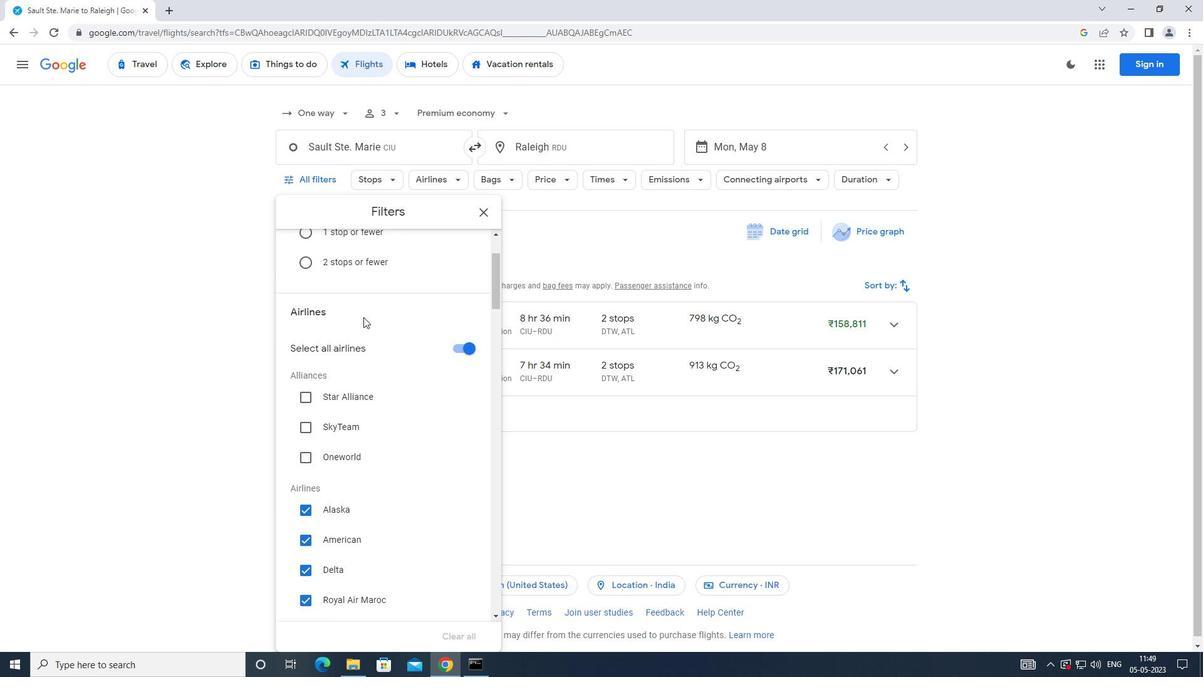 
Action: Mouse moved to (453, 260)
Screenshot: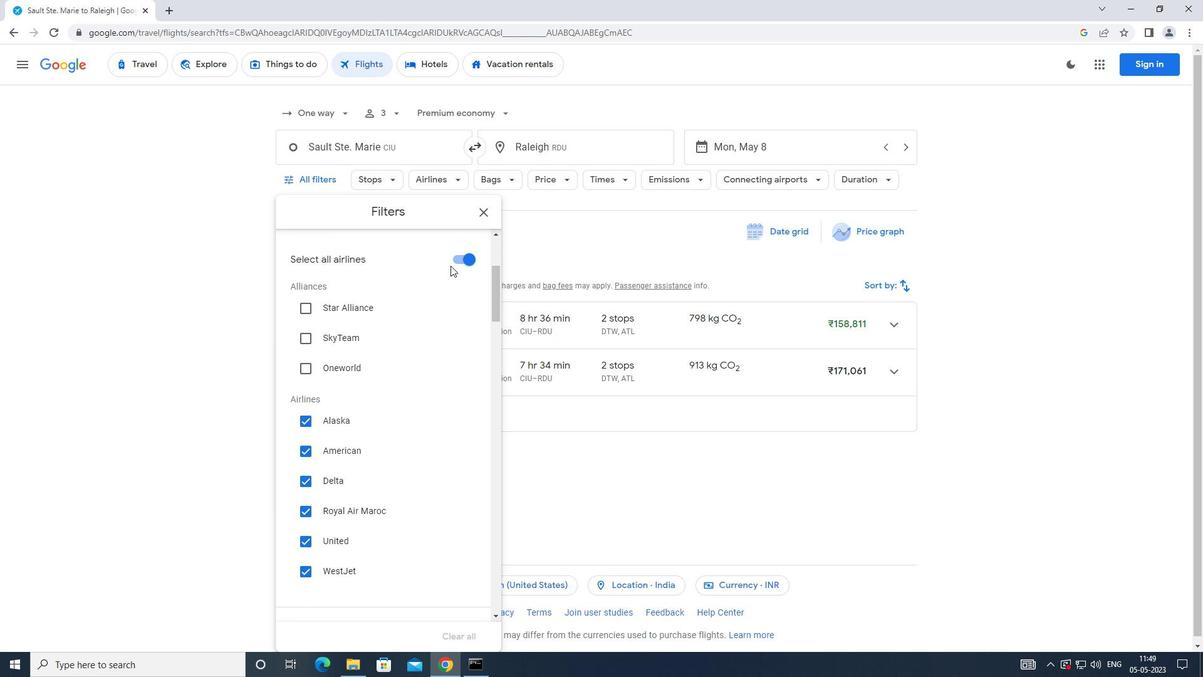 
Action: Mouse pressed left at (453, 260)
Screenshot: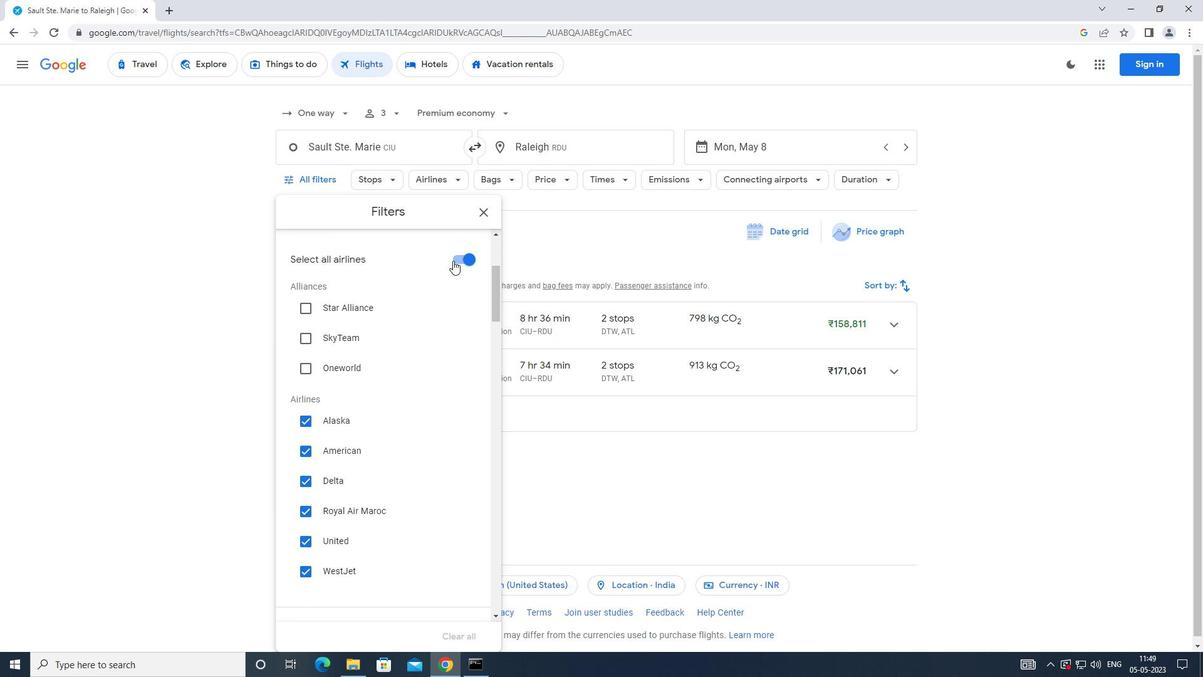 
Action: Mouse moved to (405, 343)
Screenshot: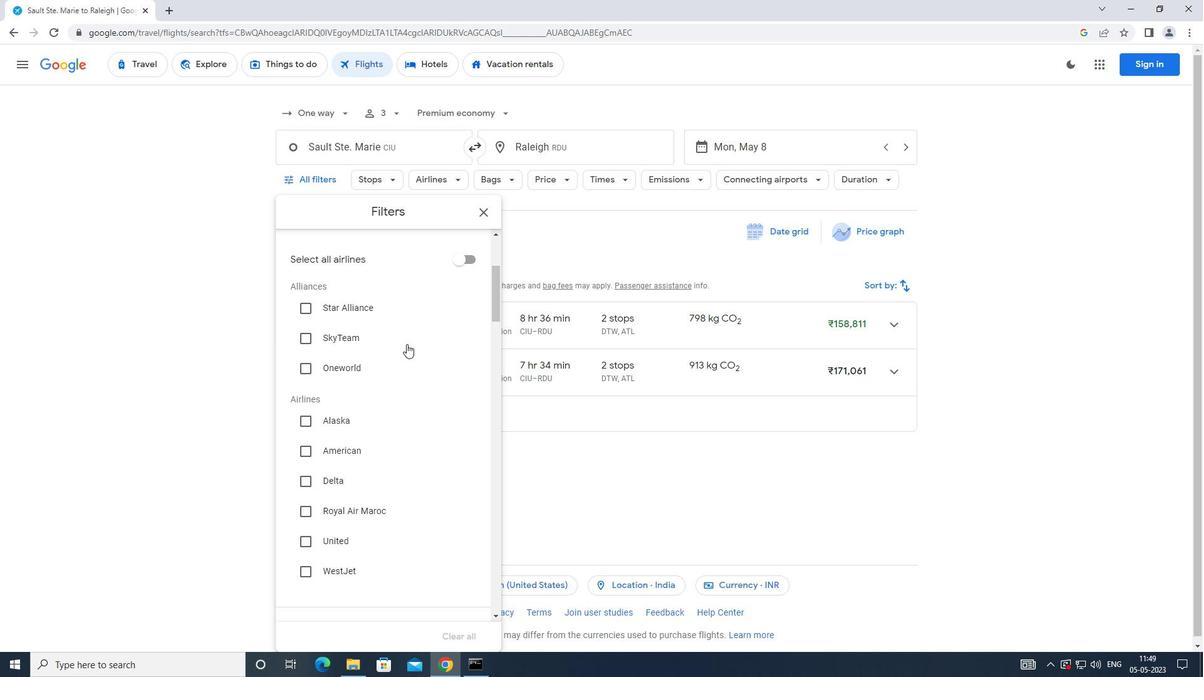 
Action: Mouse scrolled (405, 342) with delta (0, 0)
Screenshot: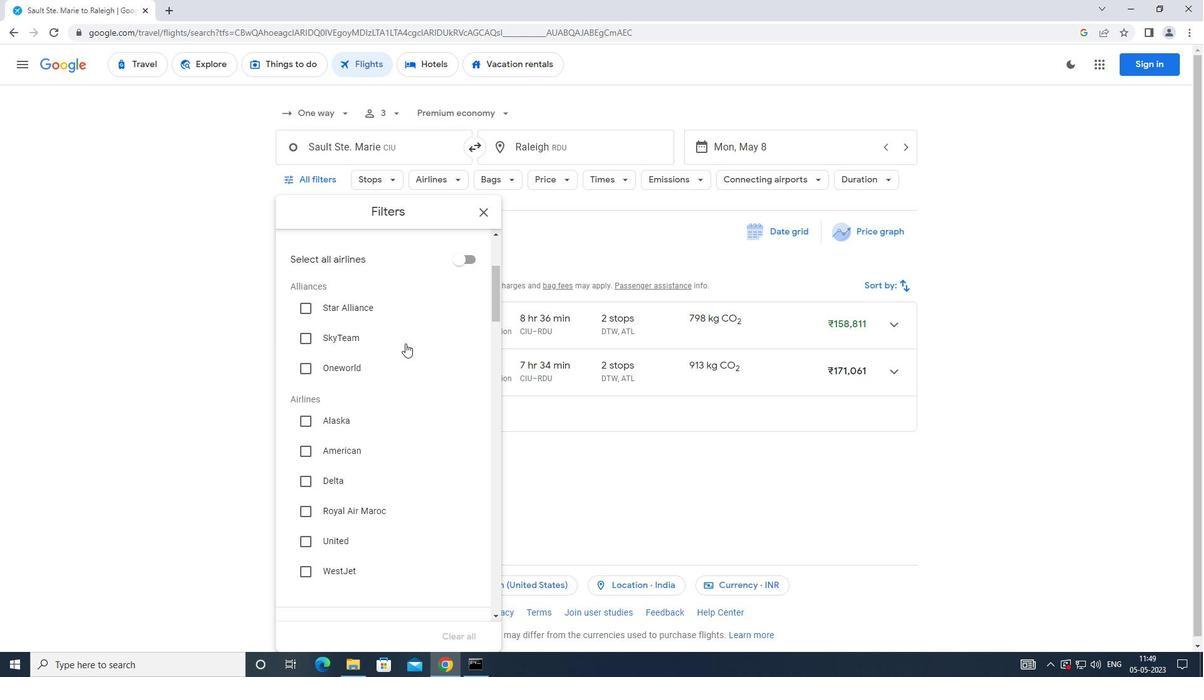 
Action: Mouse moved to (406, 342)
Screenshot: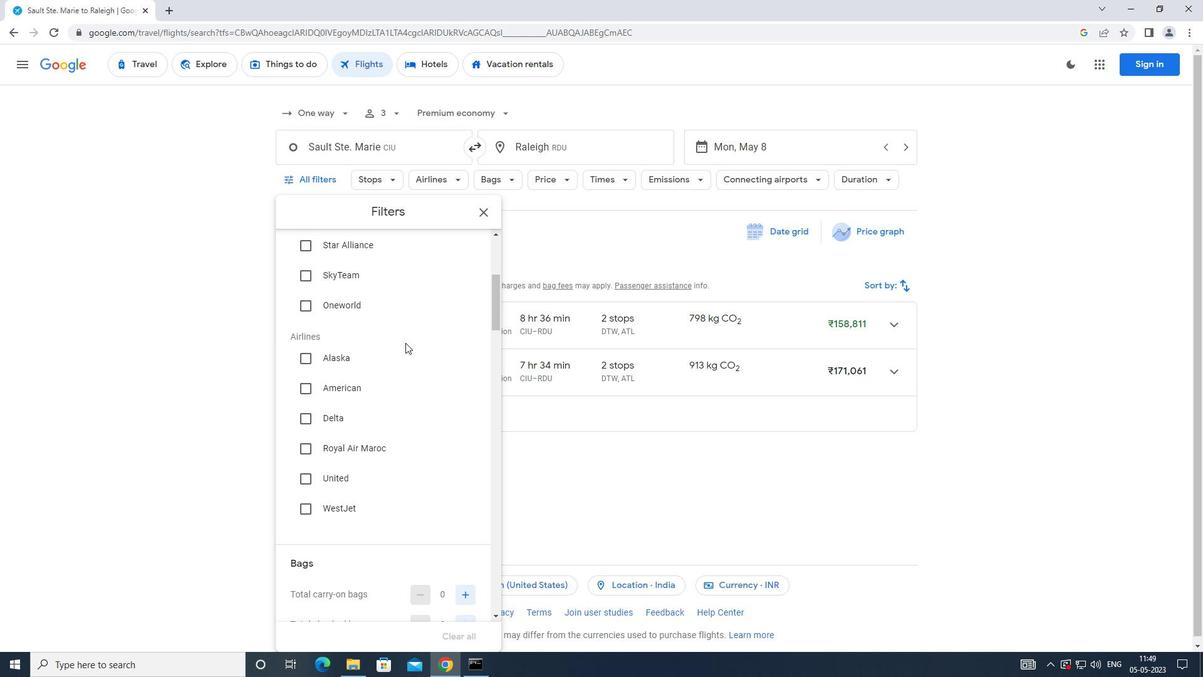 
Action: Mouse scrolled (406, 341) with delta (0, 0)
Screenshot: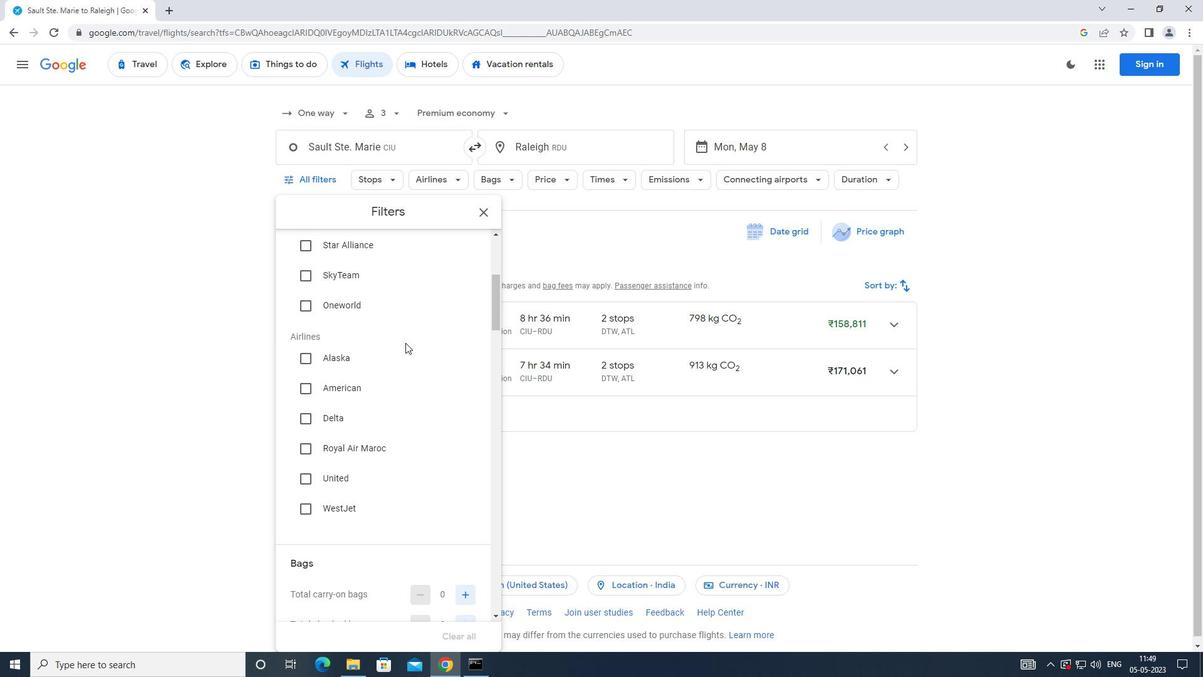 
Action: Mouse scrolled (406, 341) with delta (0, 0)
Screenshot: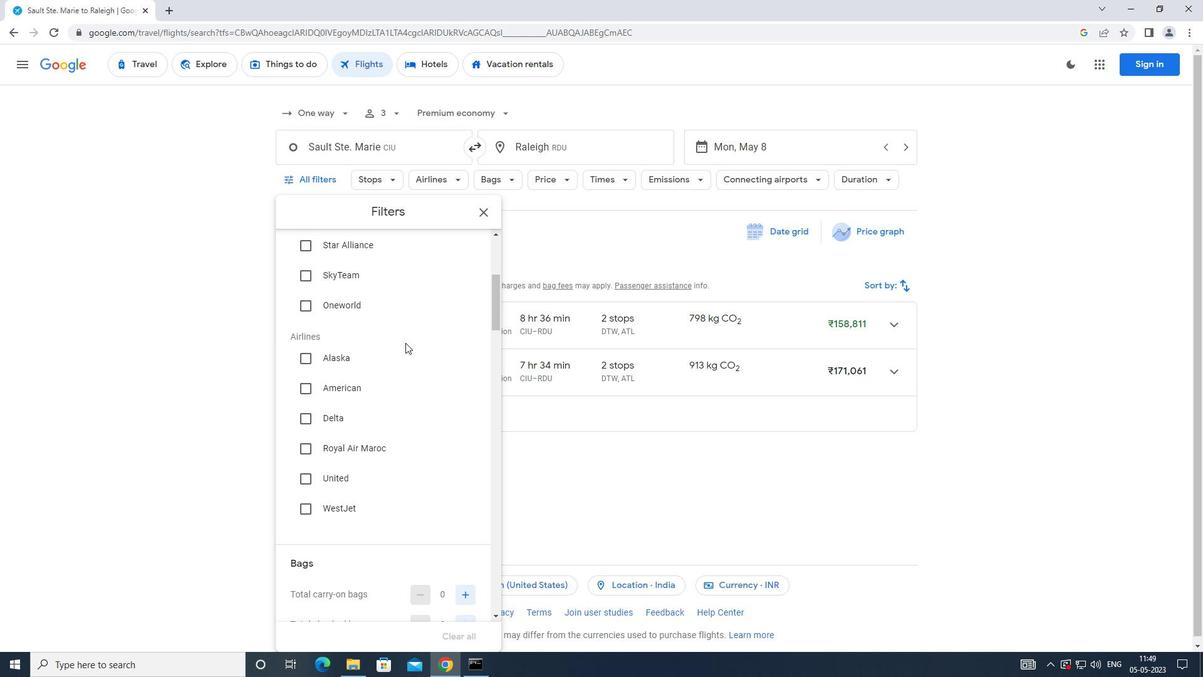
Action: Mouse moved to (411, 339)
Screenshot: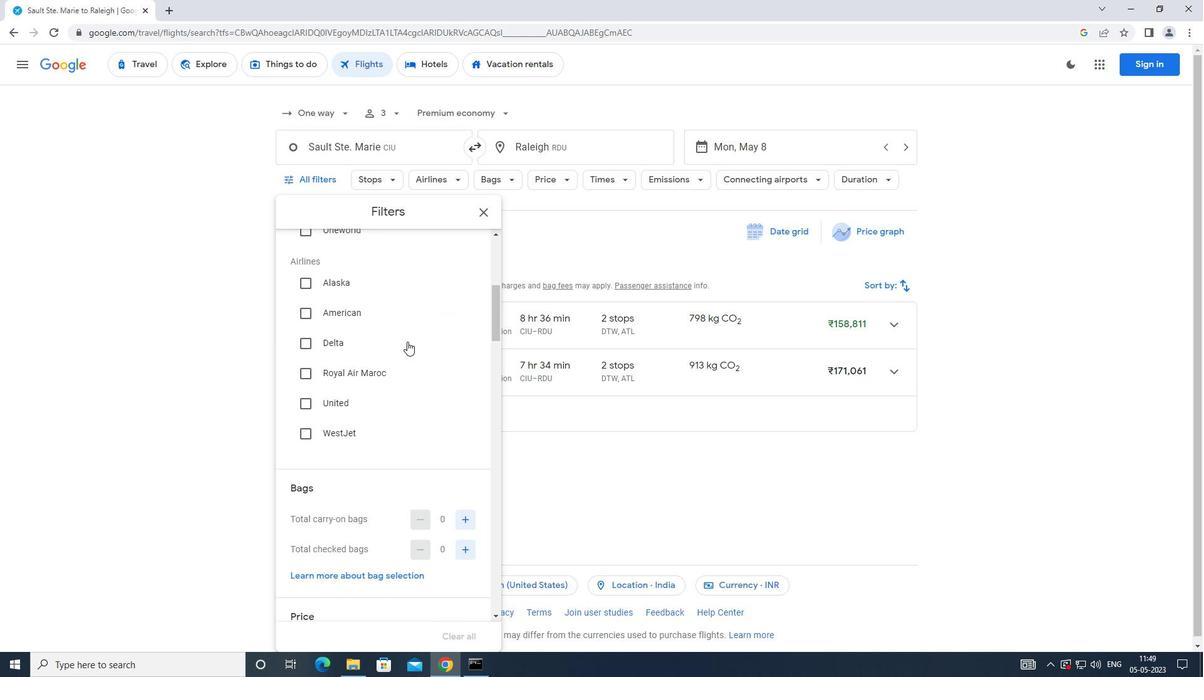 
Action: Mouse scrolled (411, 338) with delta (0, 0)
Screenshot: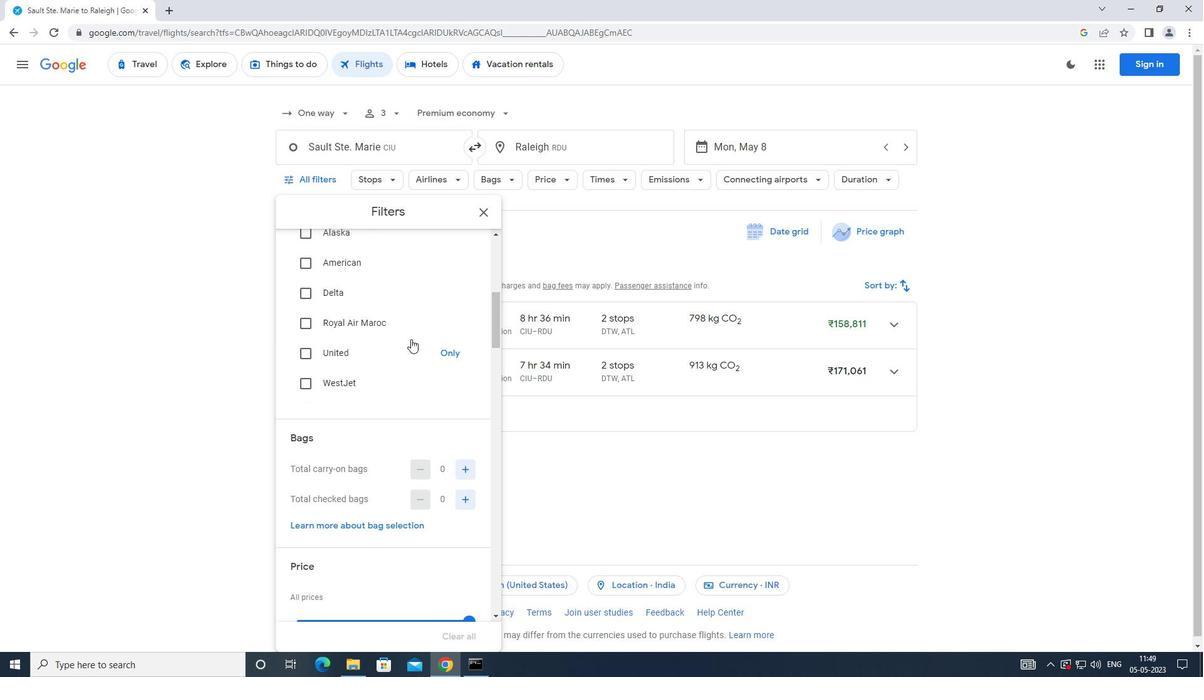 
Action: Mouse scrolled (411, 338) with delta (0, 0)
Screenshot: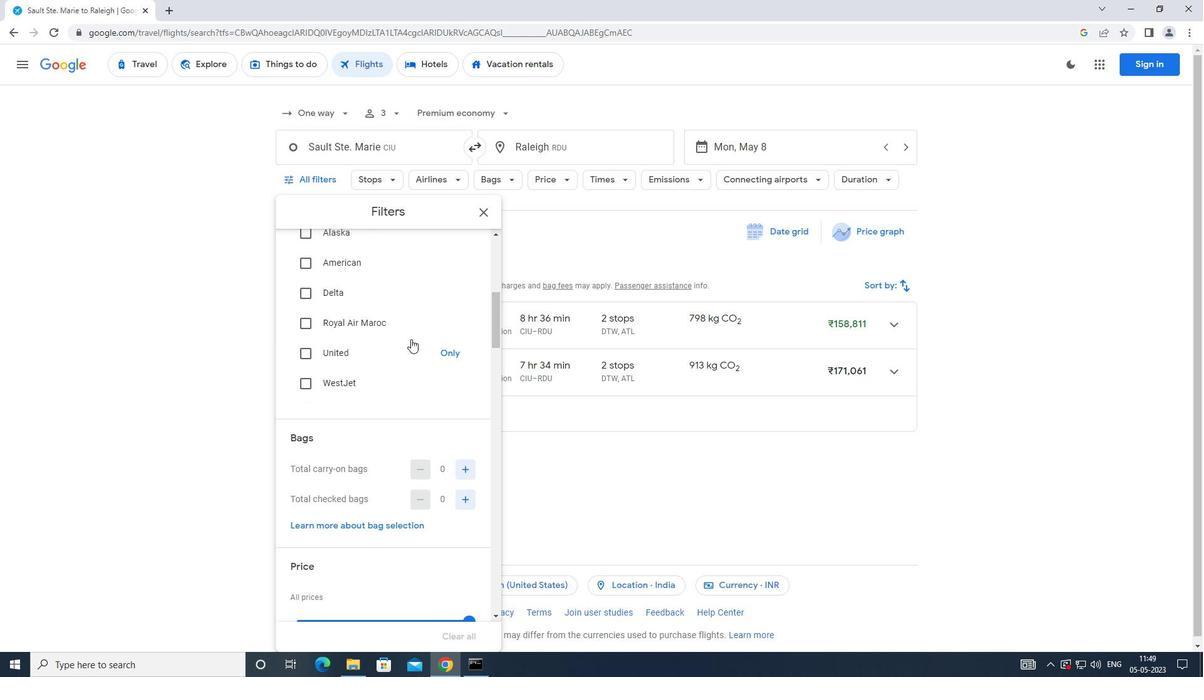 
Action: Mouse moved to (461, 341)
Screenshot: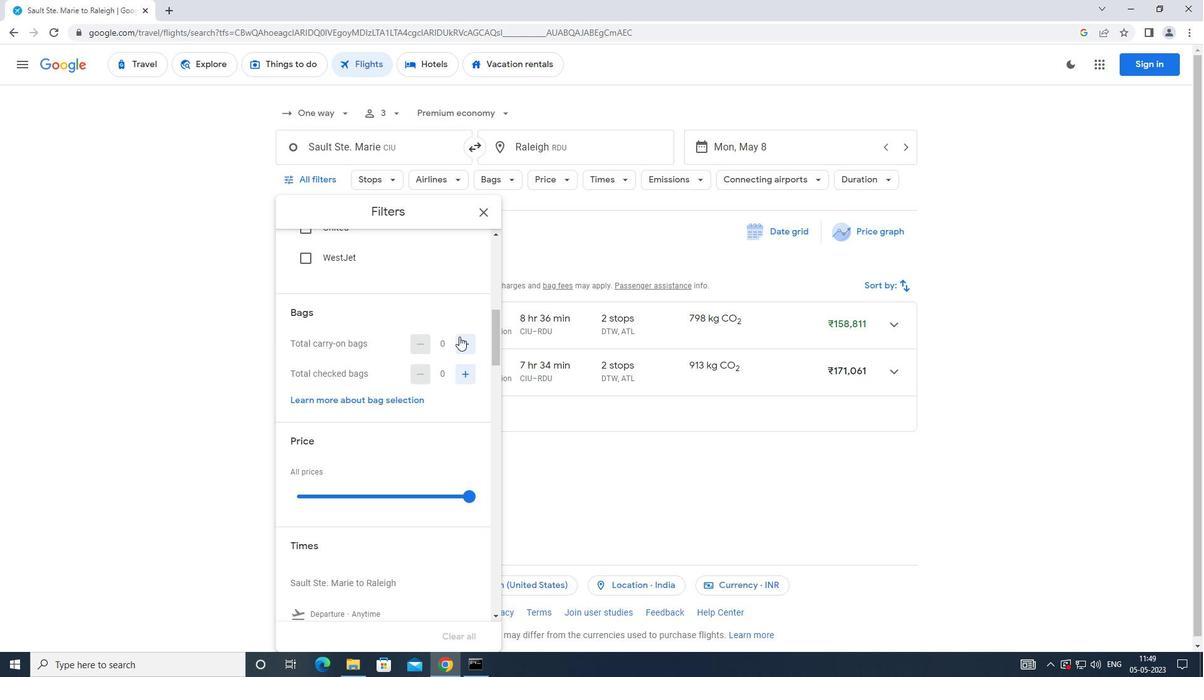 
Action: Mouse pressed left at (461, 341)
Screenshot: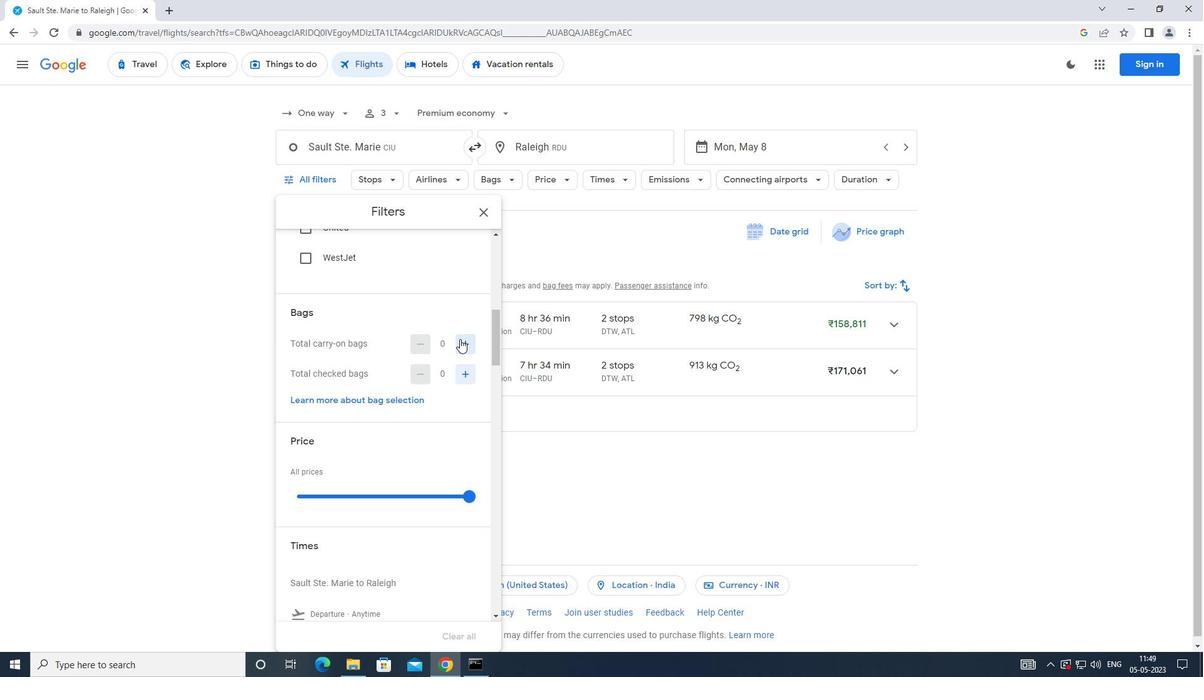 
Action: Mouse moved to (462, 341)
Screenshot: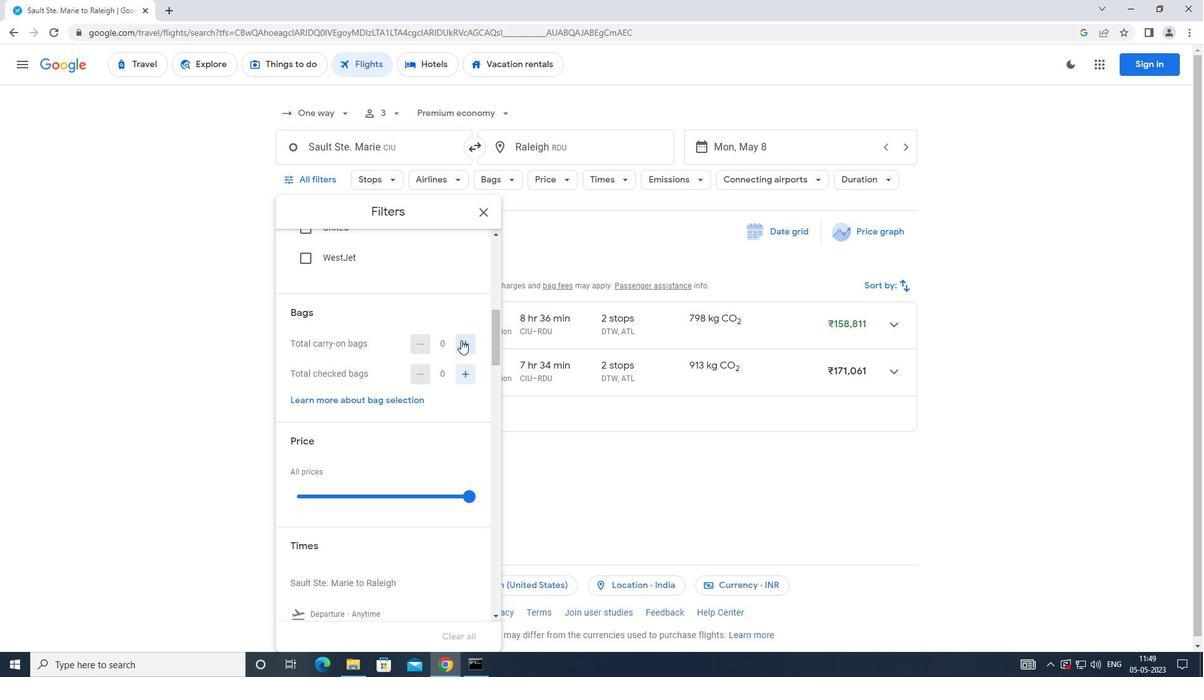 
Action: Mouse pressed left at (462, 341)
Screenshot: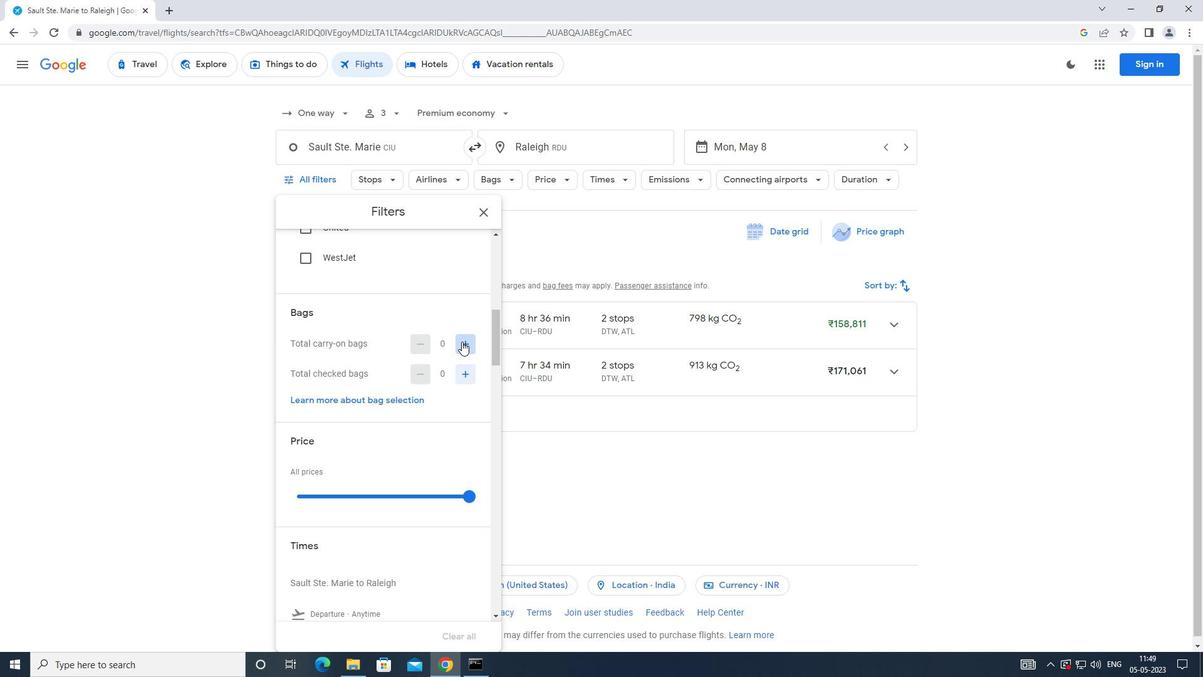 
Action: Mouse moved to (439, 335)
Screenshot: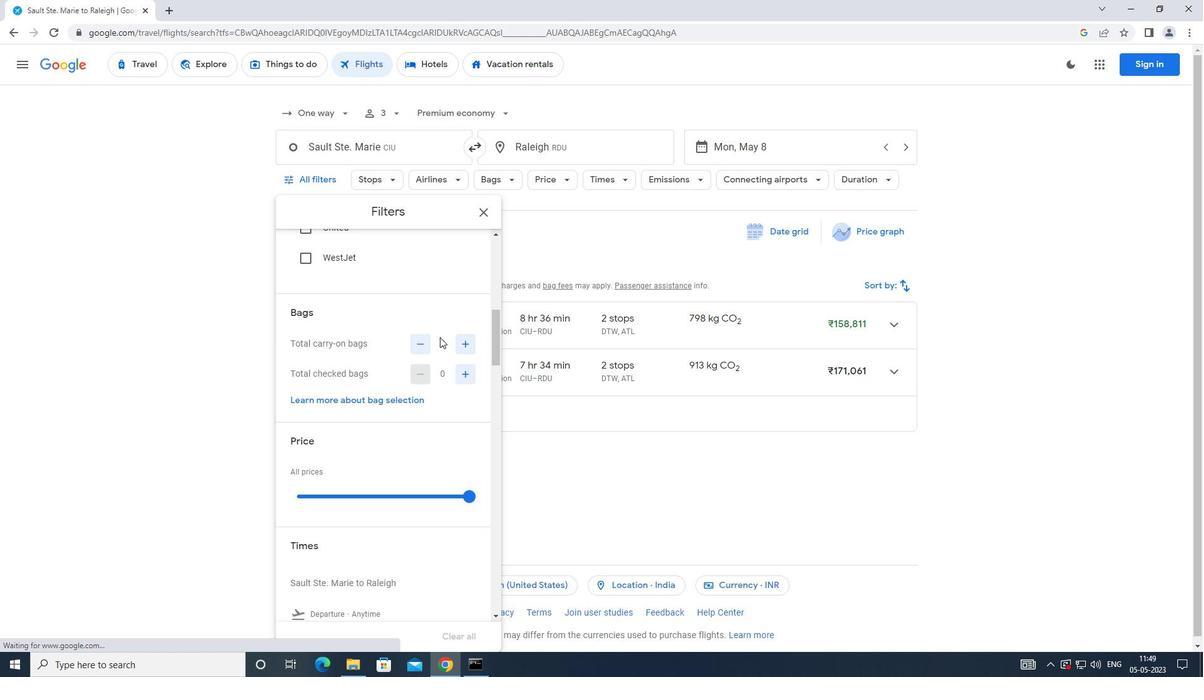 
Action: Mouse scrolled (439, 334) with delta (0, 0)
Screenshot: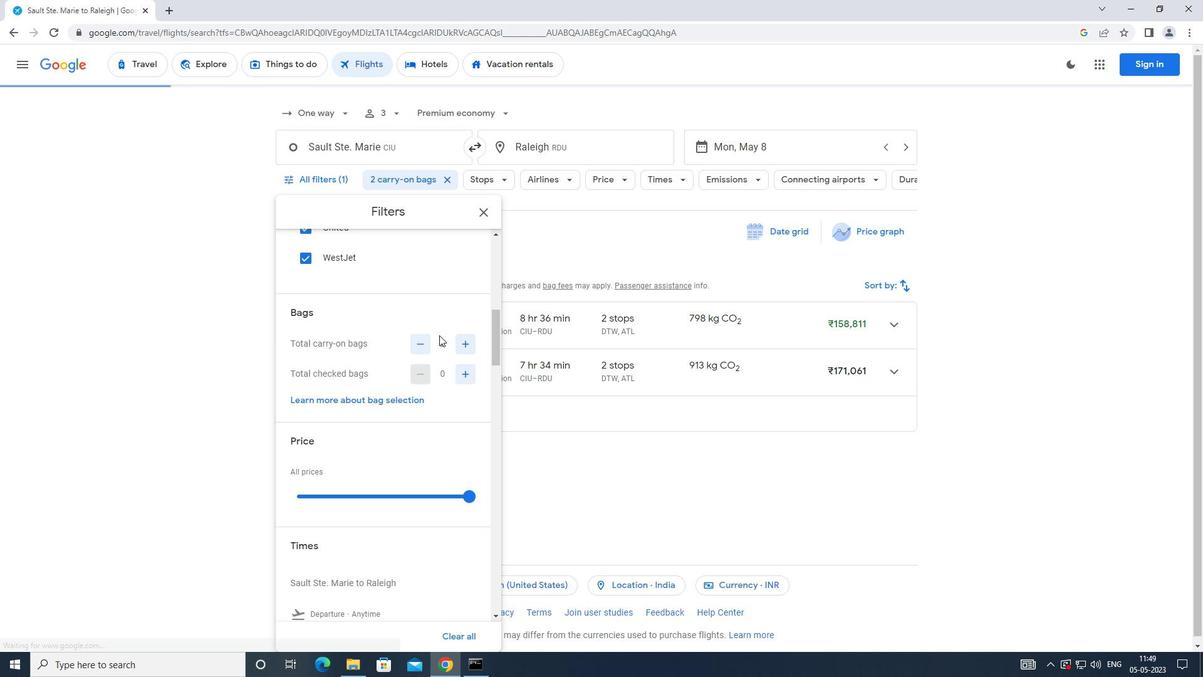 
Action: Mouse moved to (463, 315)
Screenshot: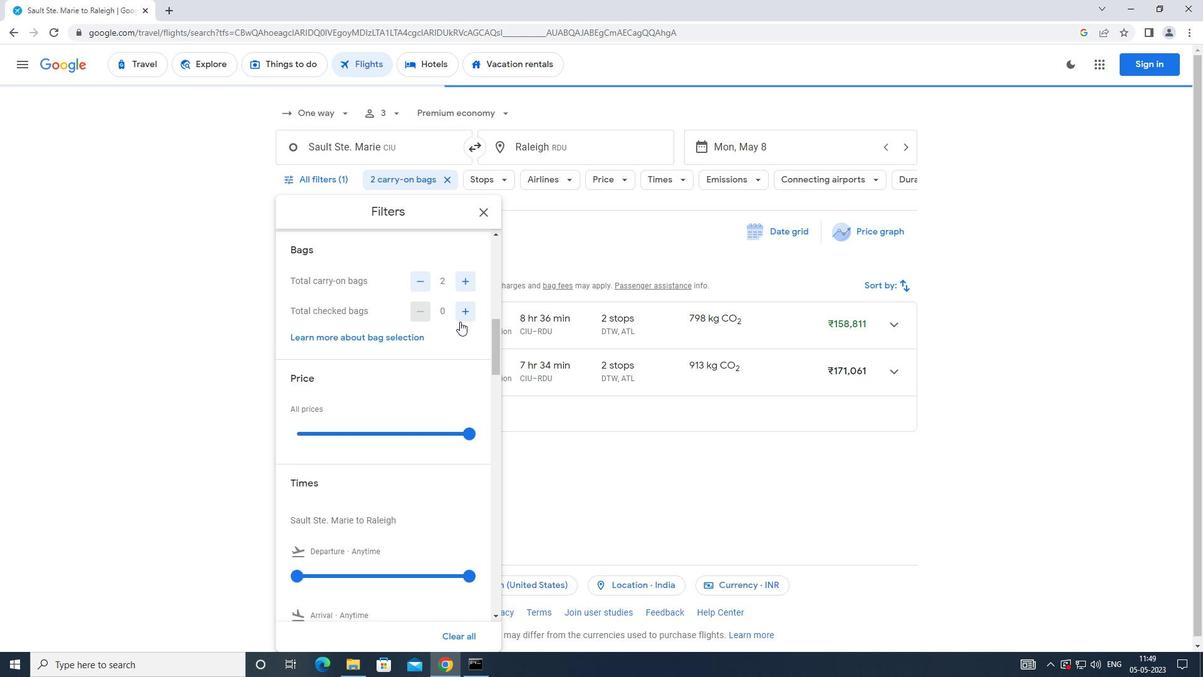 
Action: Mouse pressed left at (463, 315)
Screenshot: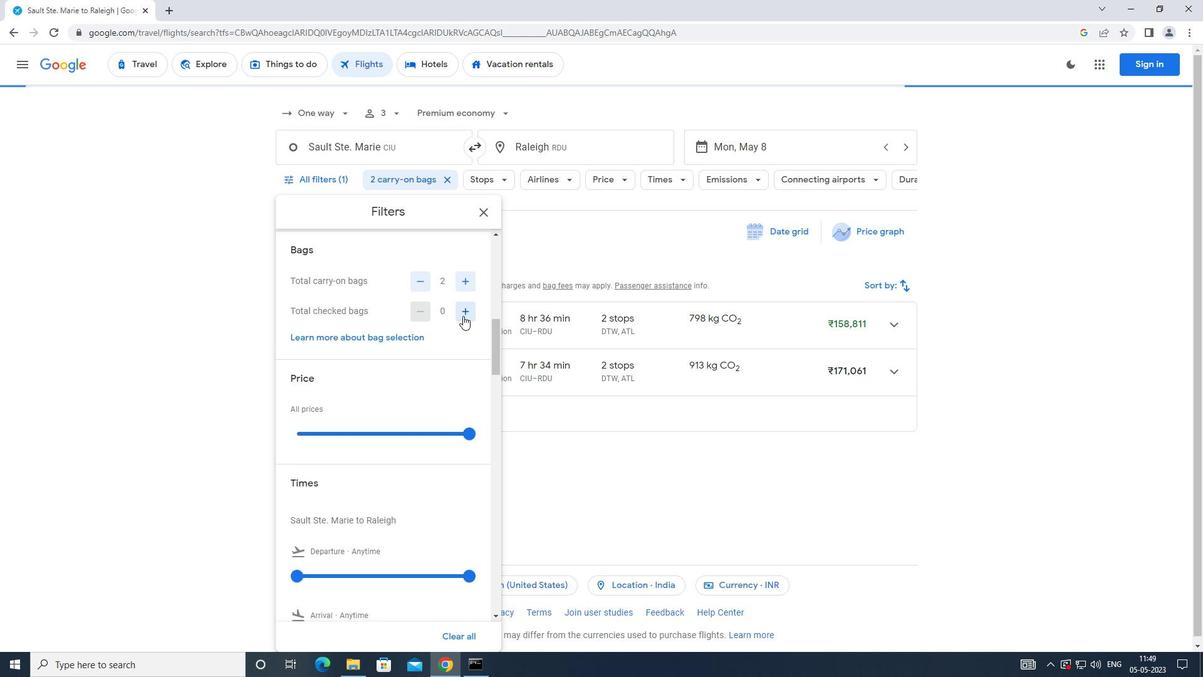 
Action: Mouse pressed left at (463, 315)
Screenshot: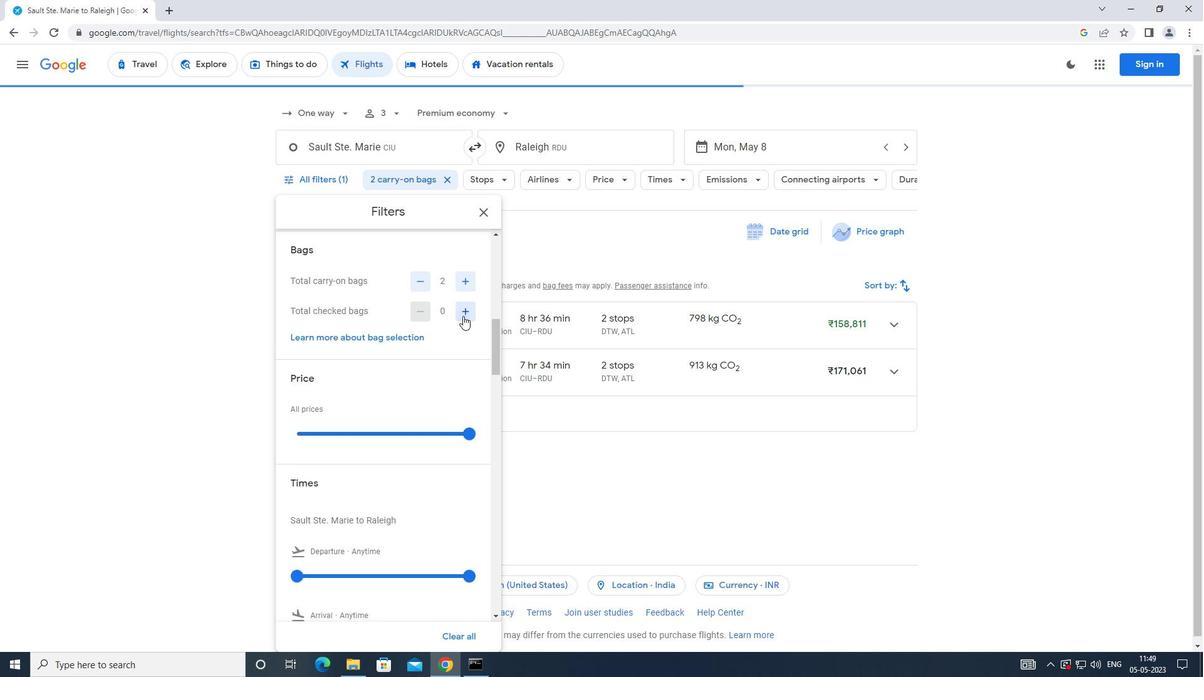 
Action: Mouse pressed left at (463, 315)
Screenshot: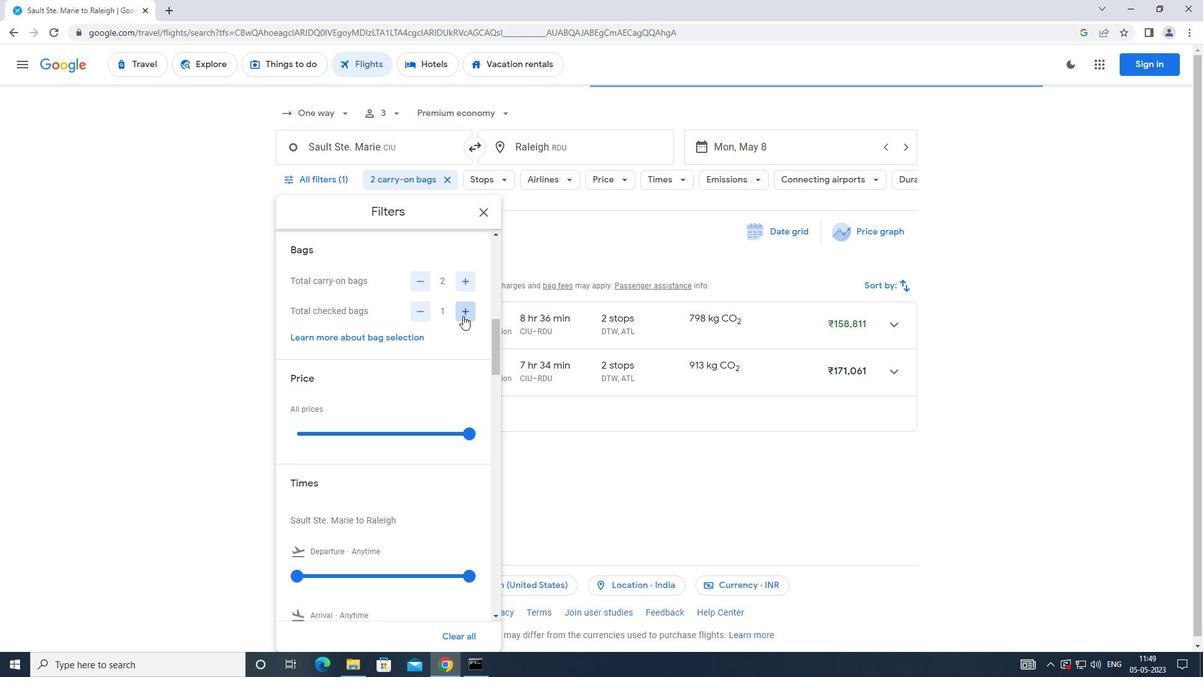 
Action: Mouse pressed left at (463, 315)
Screenshot: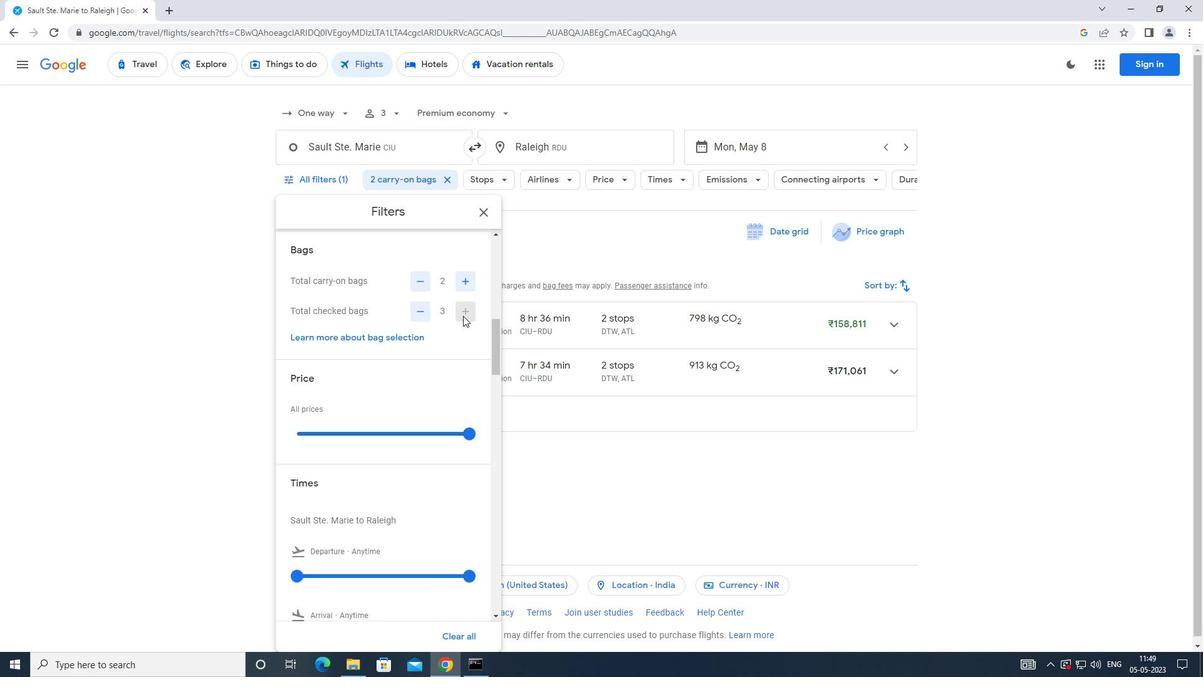 
Action: Mouse moved to (415, 347)
Screenshot: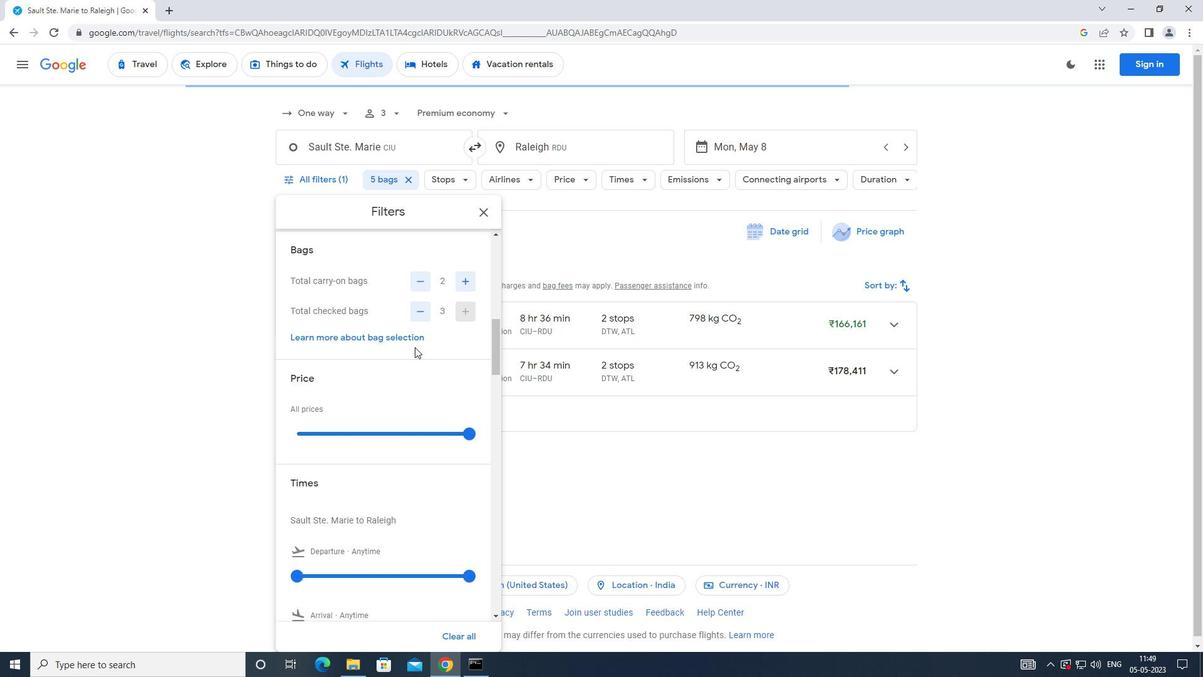 
Action: Mouse scrolled (415, 346) with delta (0, 0)
Screenshot: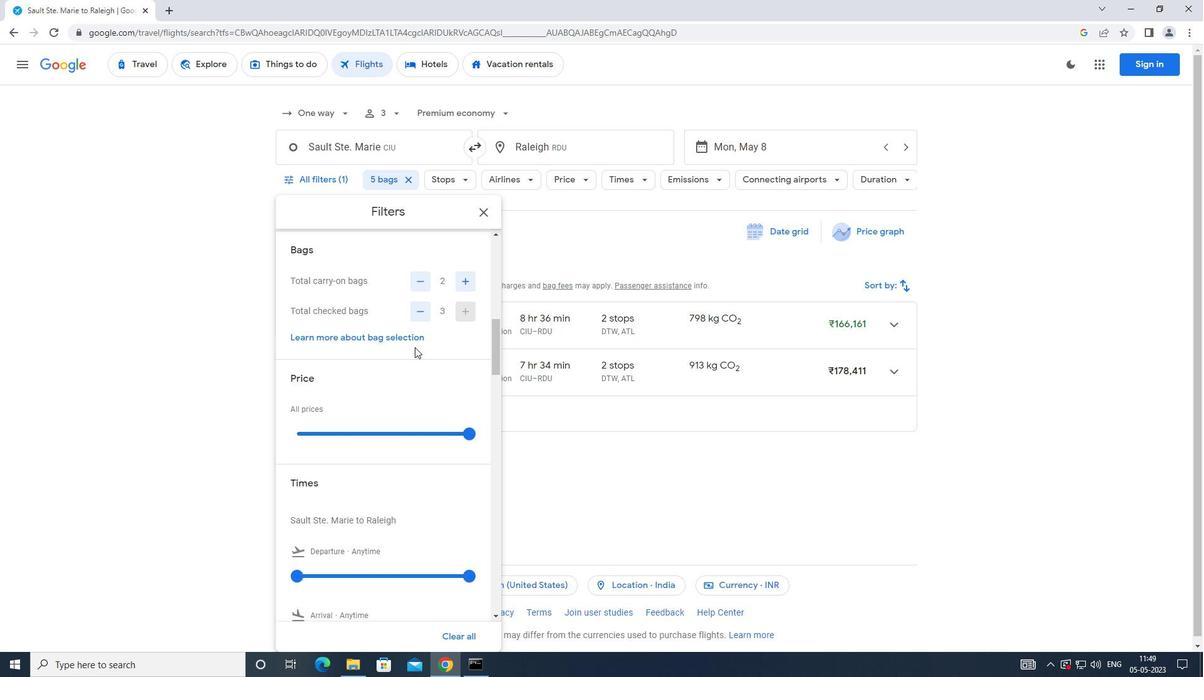 
Action: Mouse scrolled (415, 346) with delta (0, 0)
Screenshot: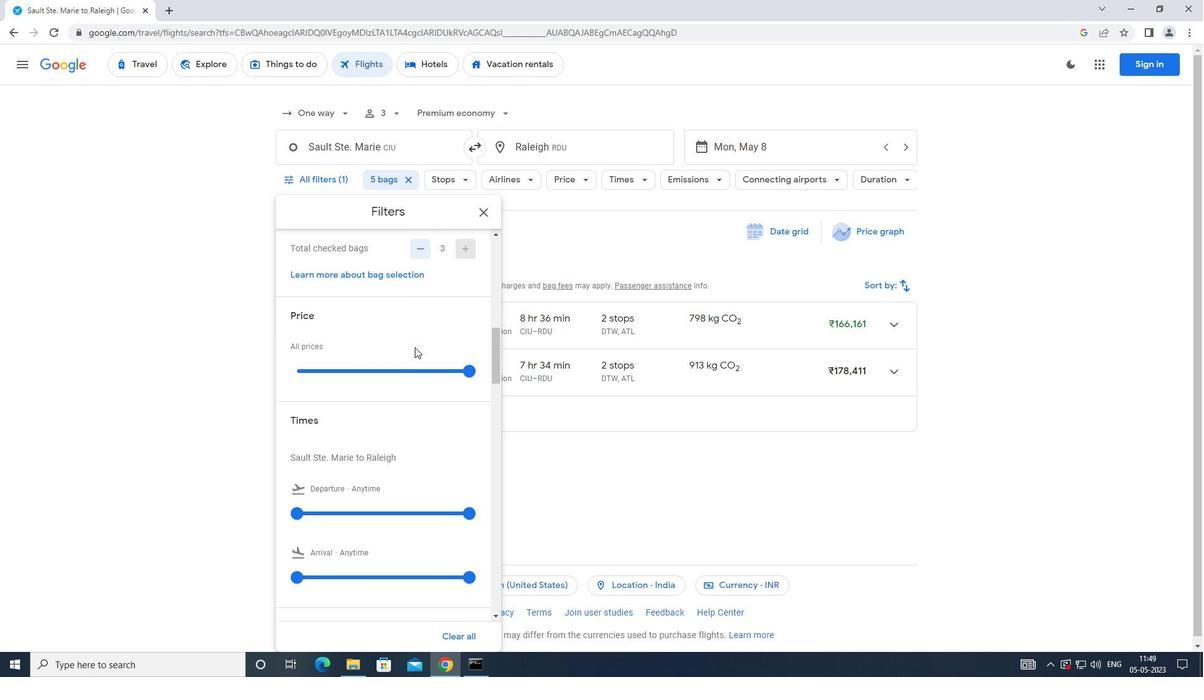 
Action: Mouse moved to (415, 346)
Screenshot: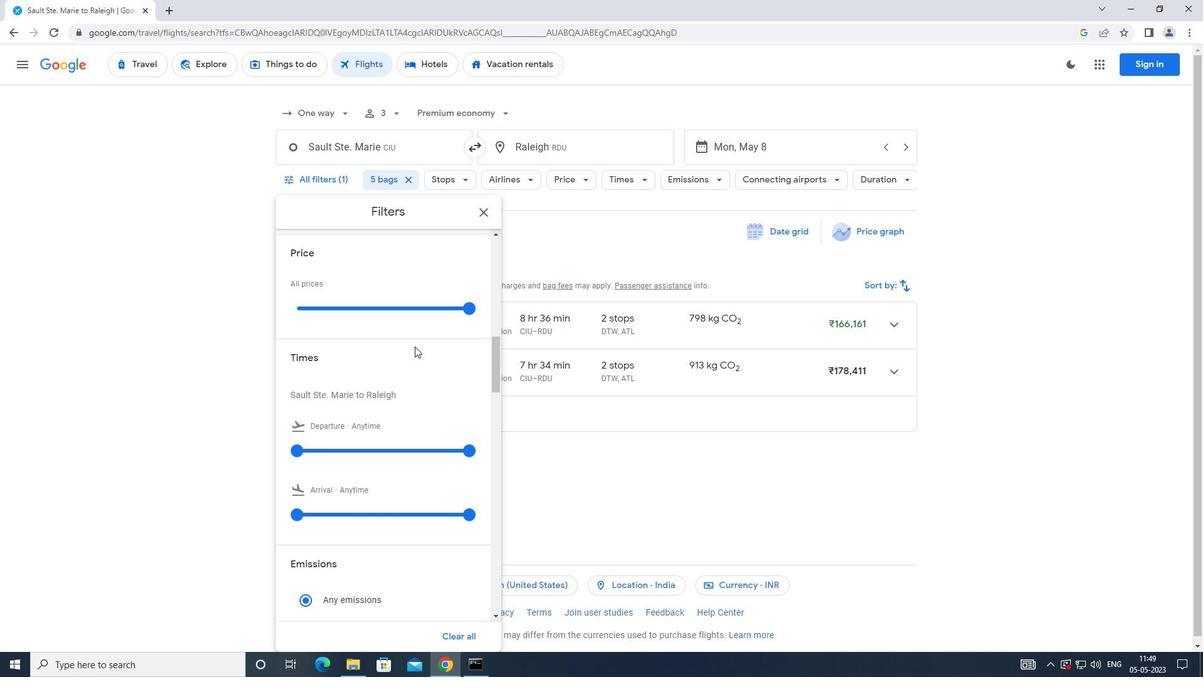 
Action: Mouse scrolled (415, 345) with delta (0, 0)
Screenshot: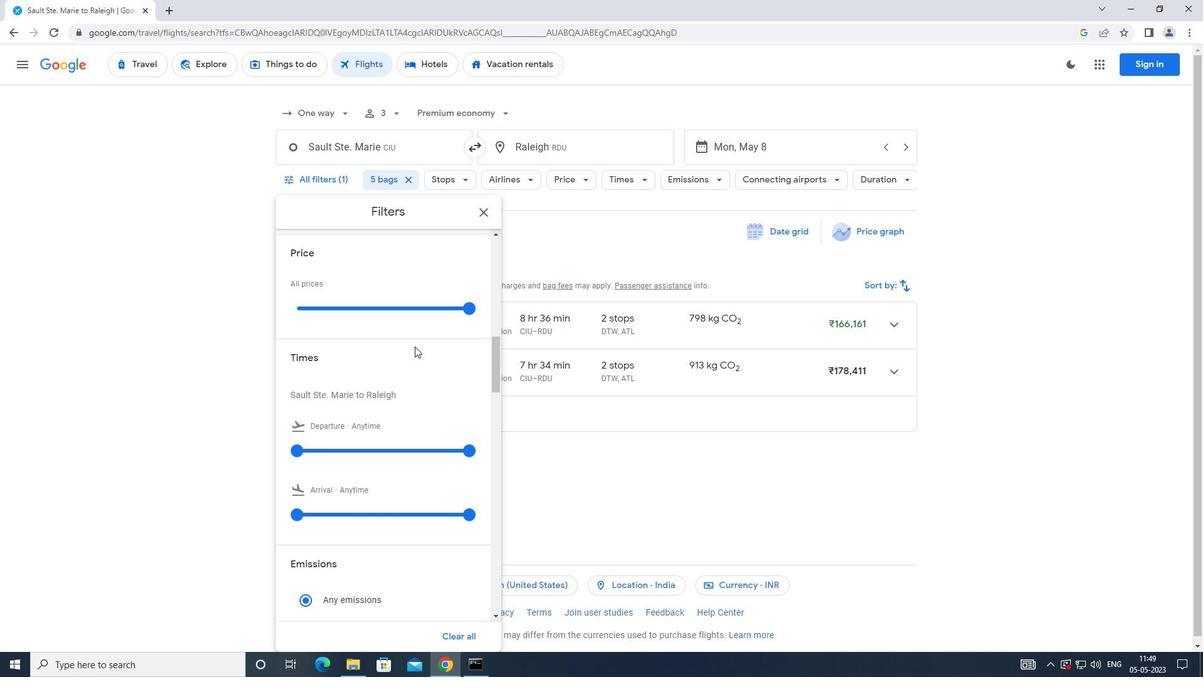 
Action: Mouse moved to (300, 388)
Screenshot: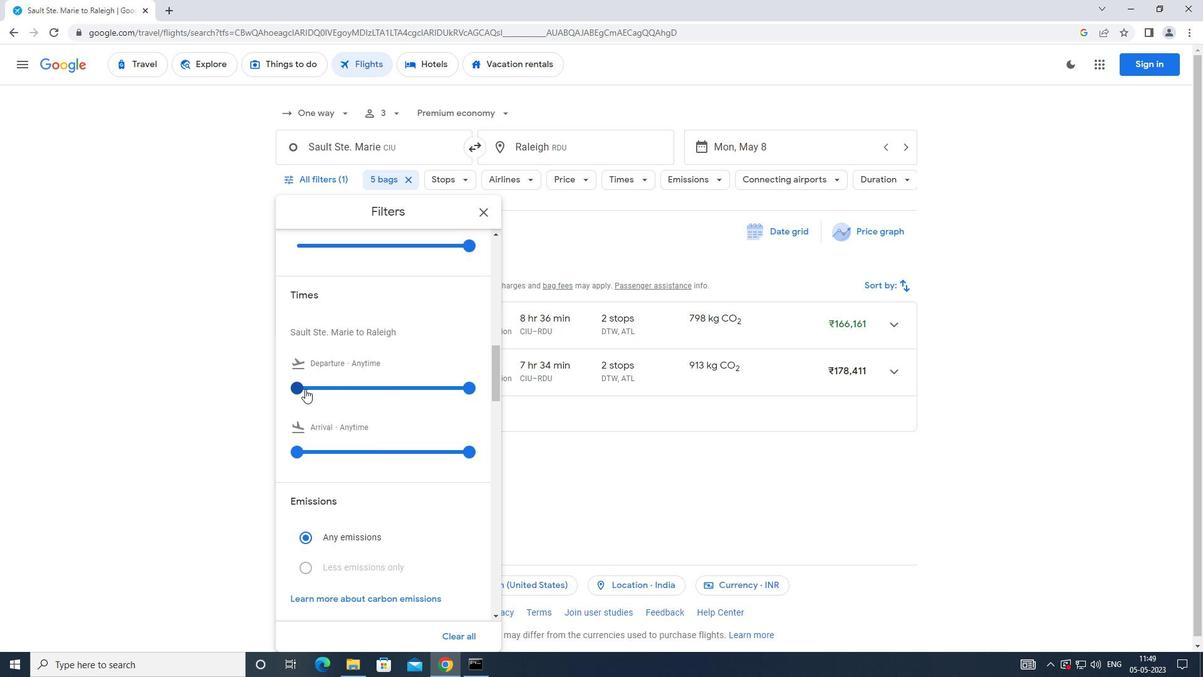 
Action: Mouse pressed left at (300, 388)
Screenshot: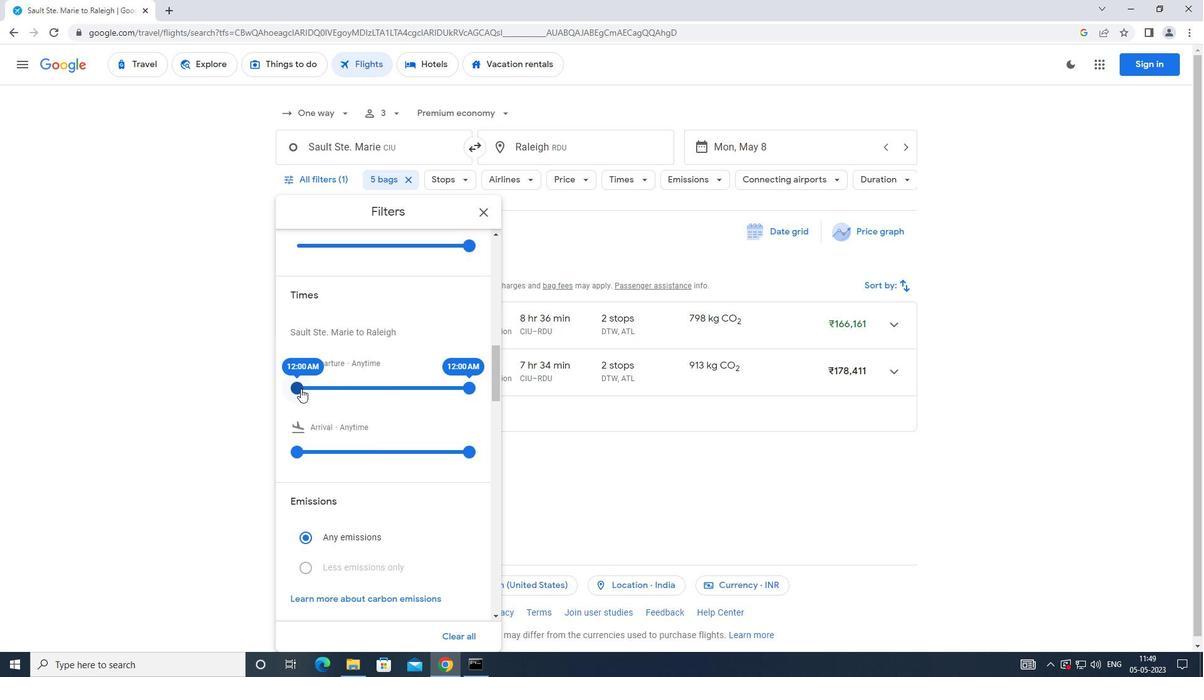 
Action: Mouse moved to (468, 388)
Screenshot: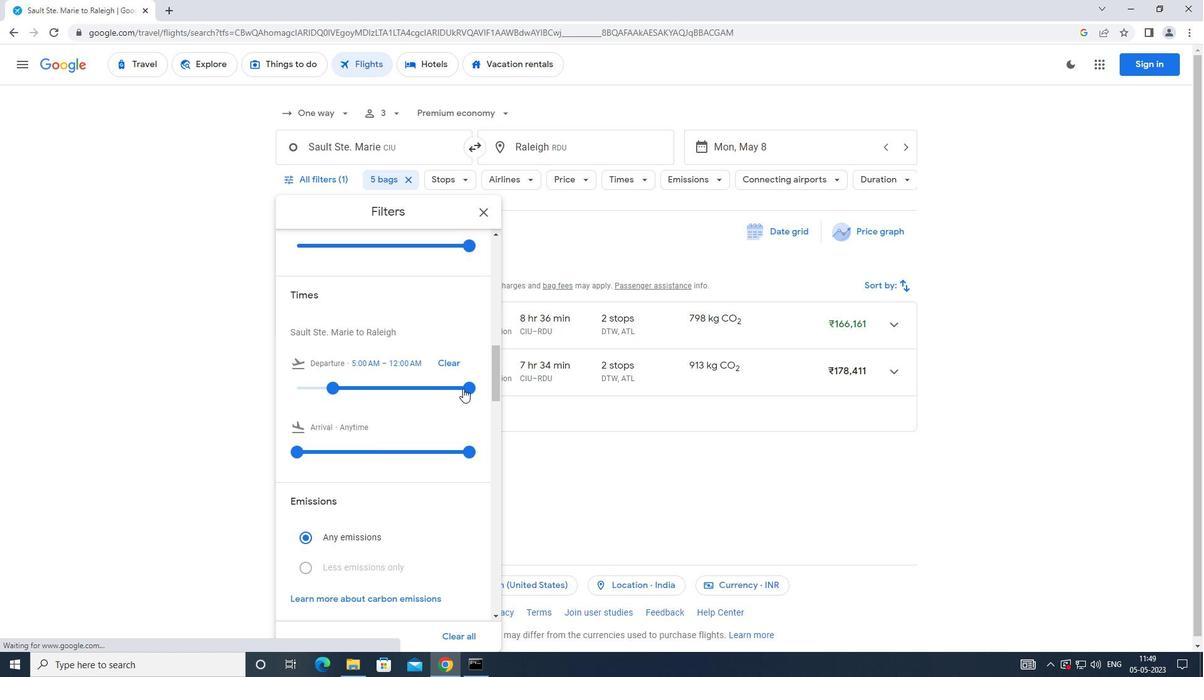 
Action: Mouse pressed left at (468, 388)
Screenshot: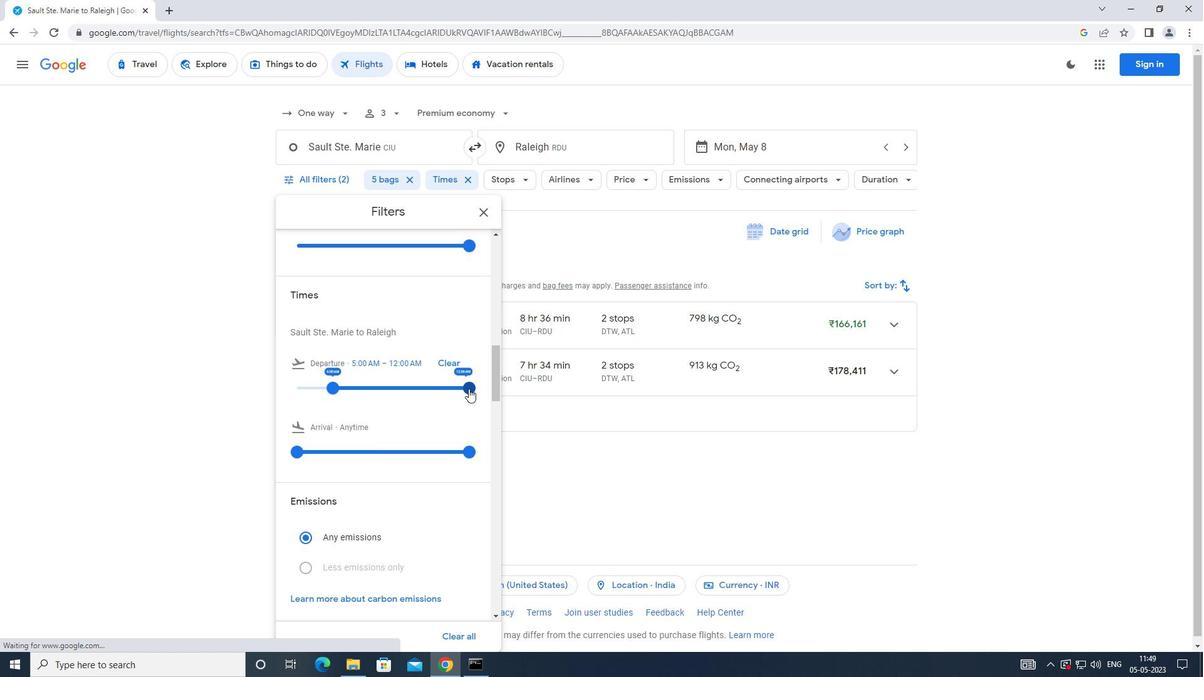 
Action: Mouse moved to (328, 381)
Screenshot: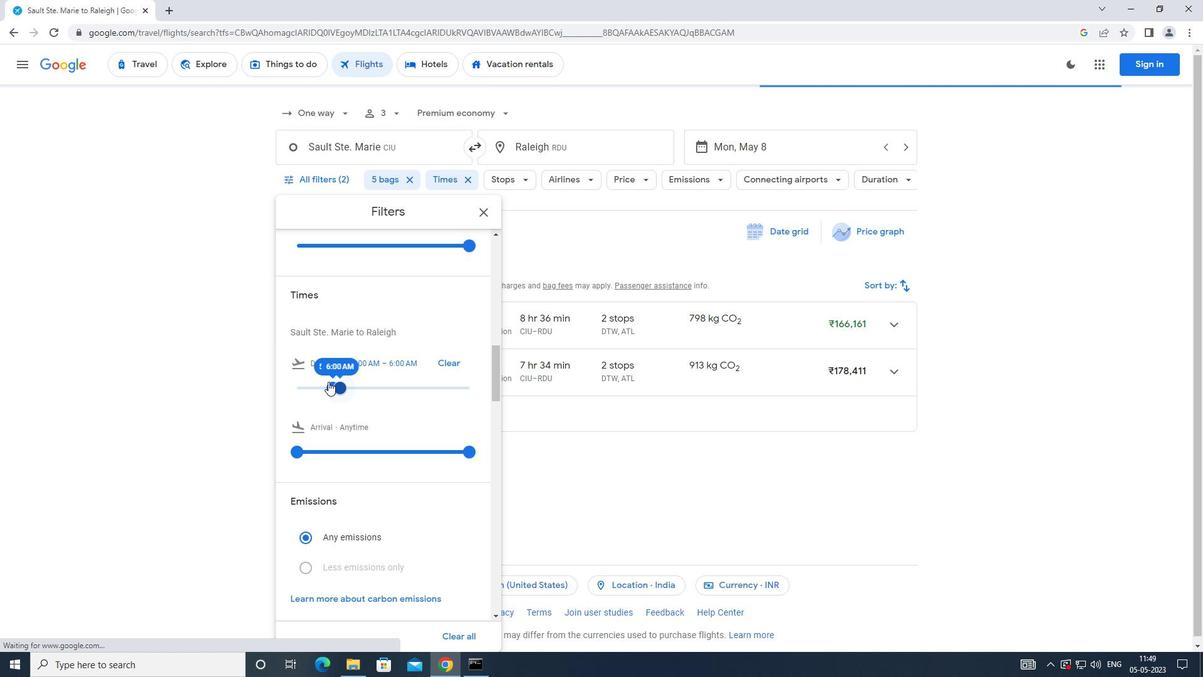 
